 Task: Look for Airbnb properties in Illela, Nigeria from 5th December, 2023 to 16th December, 2023 for 2 adults. Place can be entire room with 1  bedroom having 1 bed and 1 bathroom. Property type can be hotel.
Action: Mouse moved to (468, 105)
Screenshot: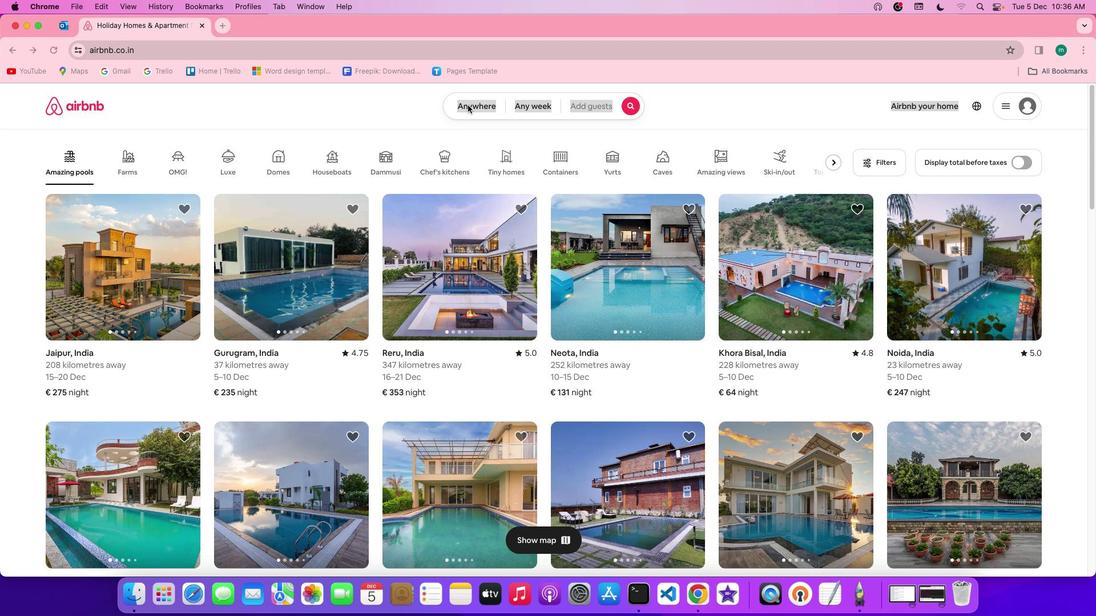 
Action: Mouse pressed left at (468, 105)
Screenshot: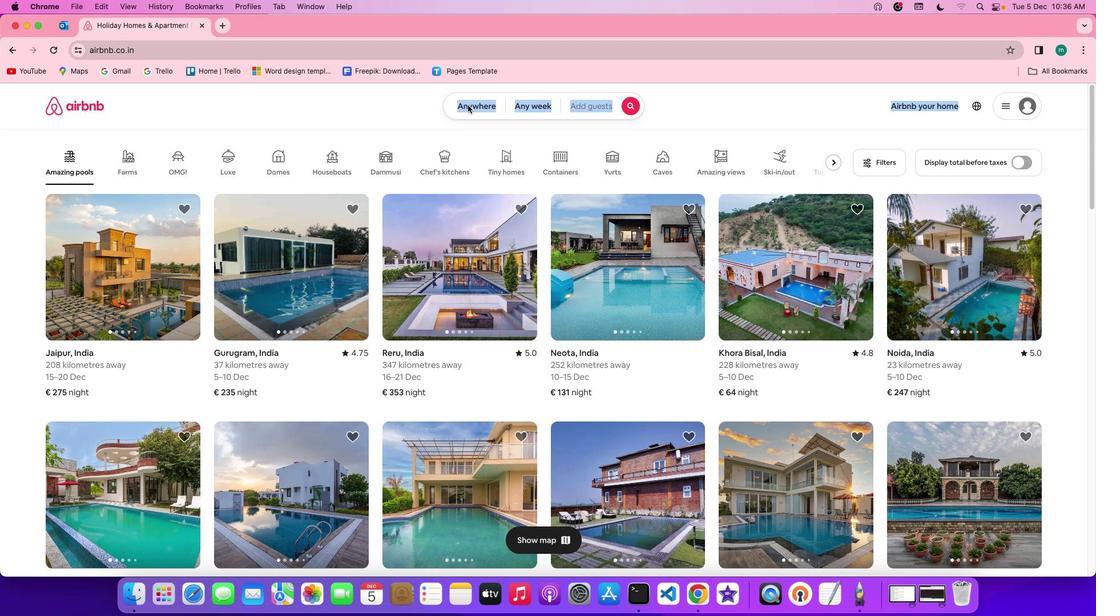 
Action: Mouse pressed left at (468, 105)
Screenshot: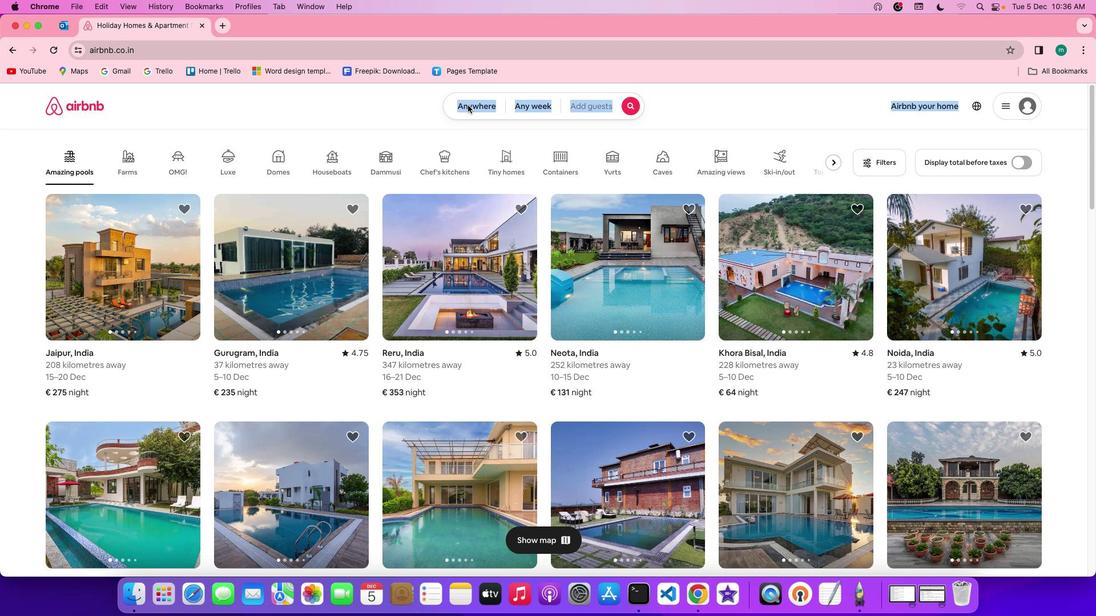 
Action: Mouse moved to (413, 157)
Screenshot: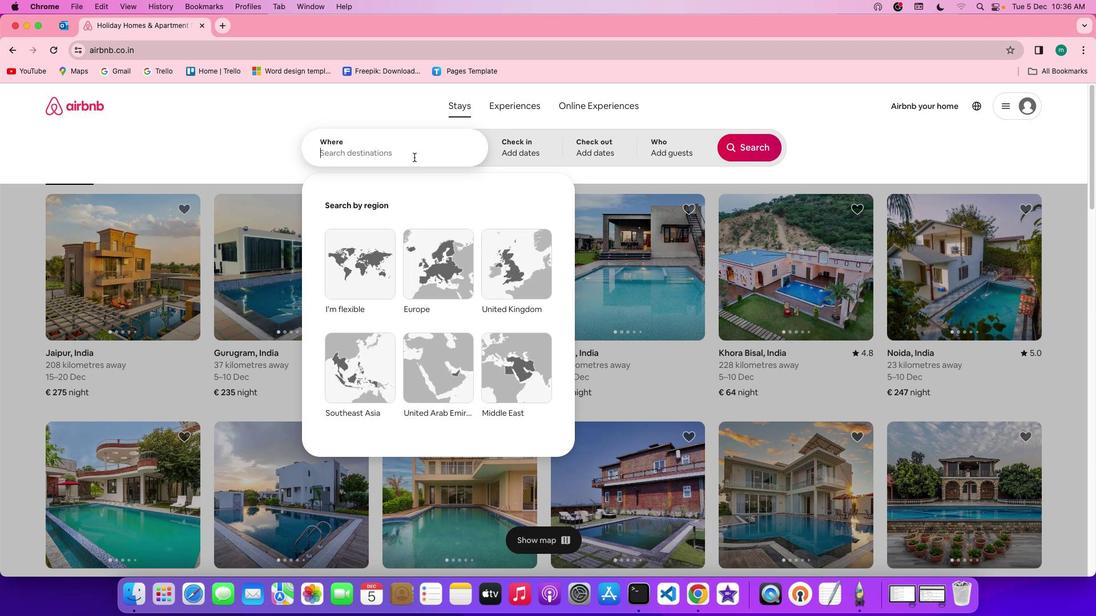 
Action: Mouse pressed left at (413, 157)
Screenshot: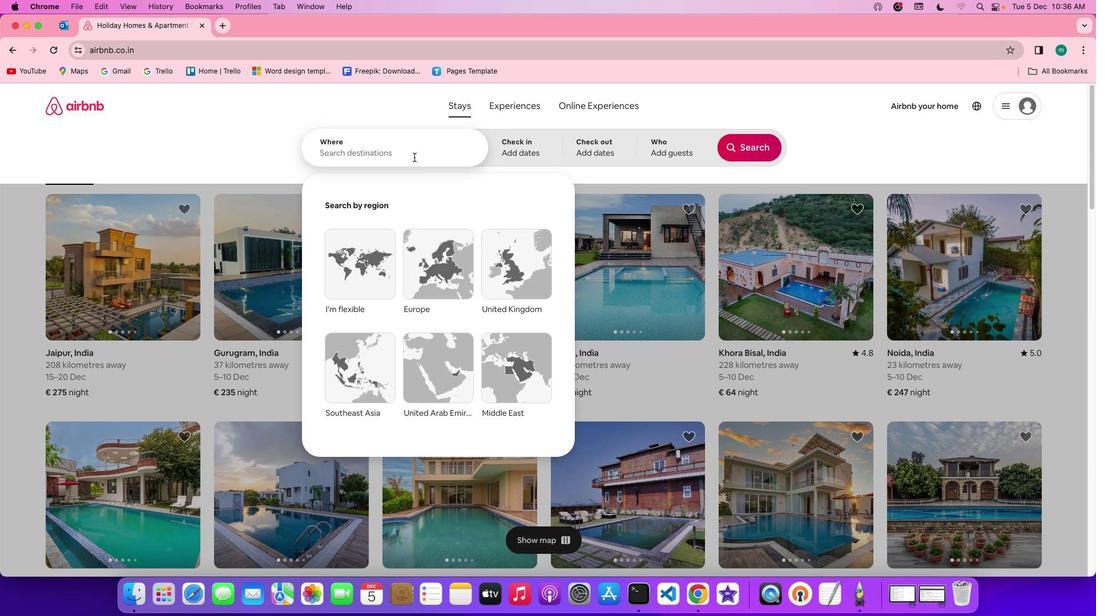 
Action: Key pressed Key.shift'L''L''L''e''l''a'','Key.spaceKey.shift'N''i''g''e''r''i''a'
Screenshot: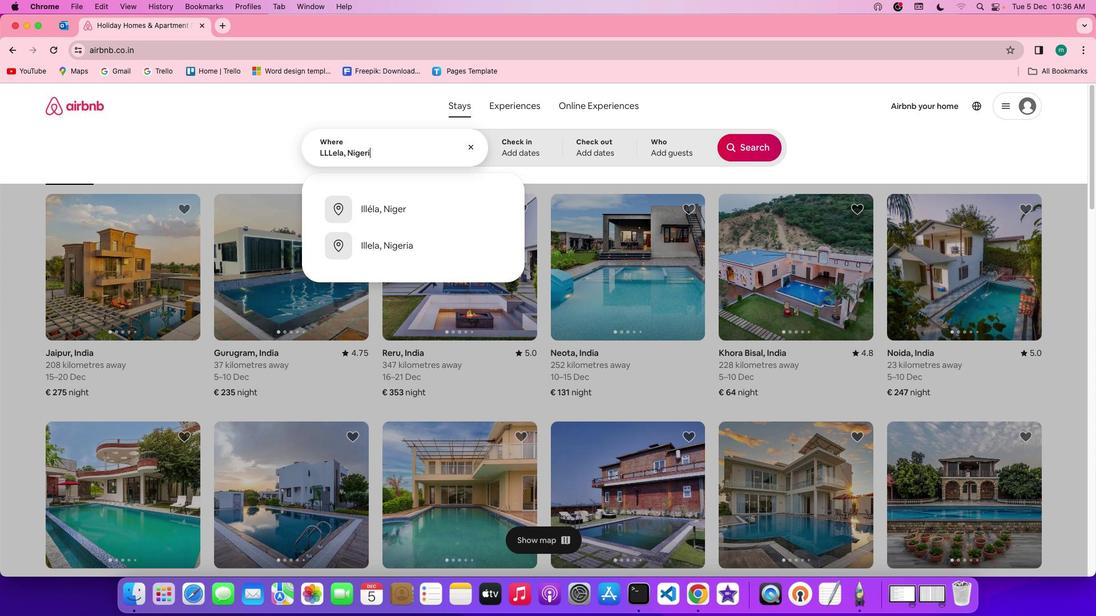 
Action: Mouse moved to (416, 217)
Screenshot: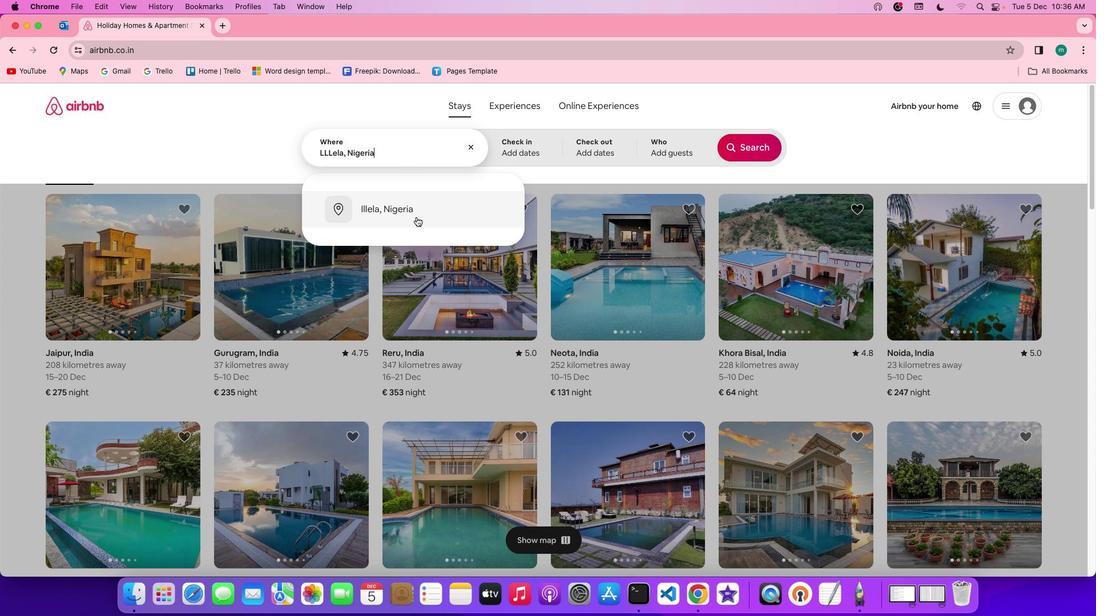 
Action: Mouse pressed left at (416, 217)
Screenshot: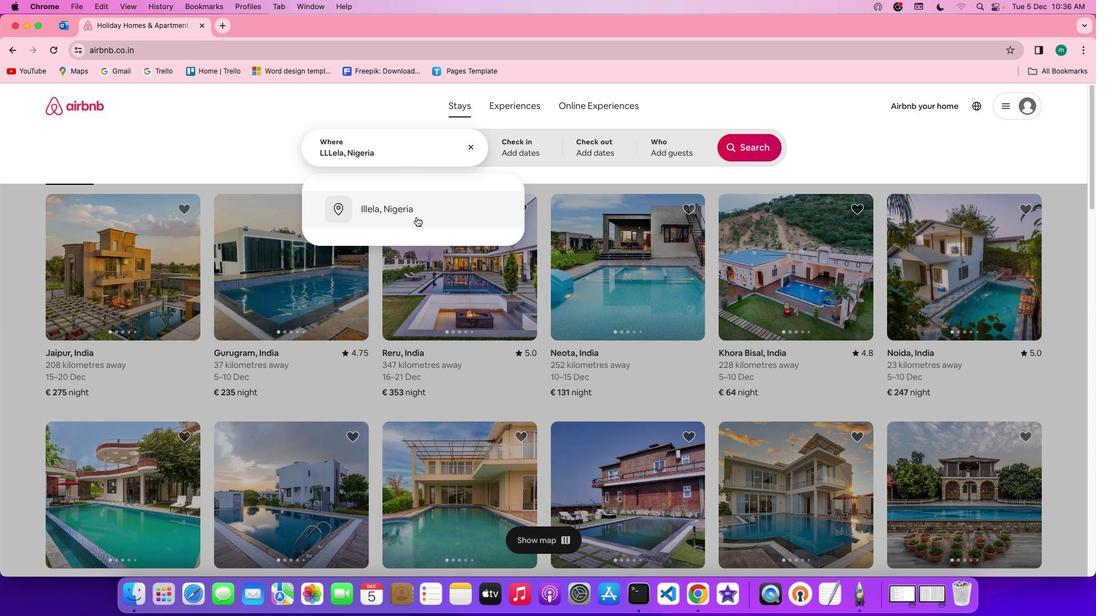 
Action: Mouse moved to (549, 141)
Screenshot: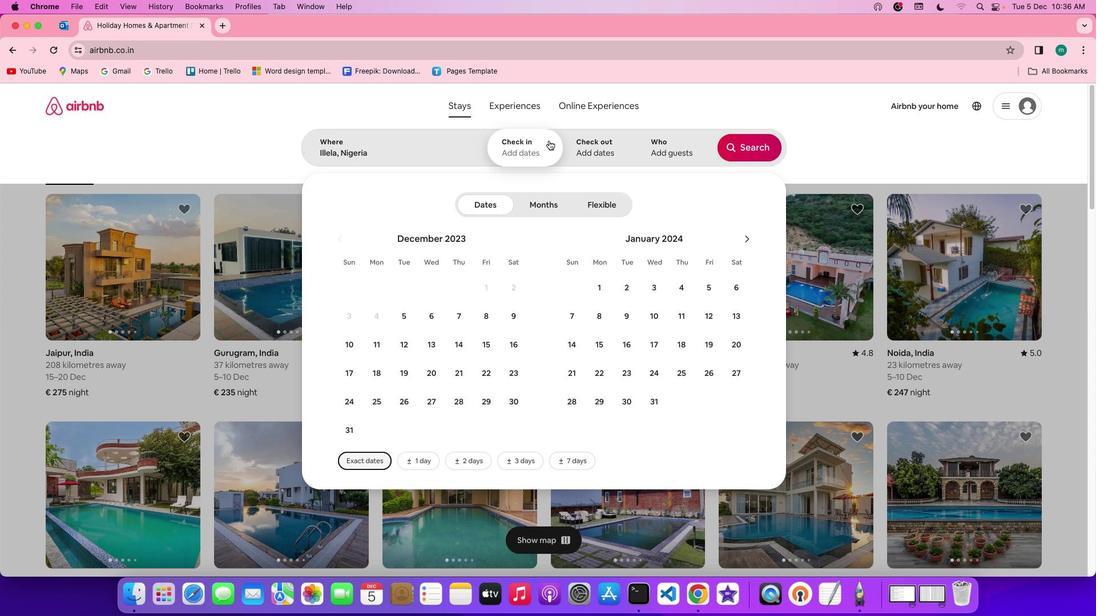 
Action: Mouse pressed left at (549, 141)
Screenshot: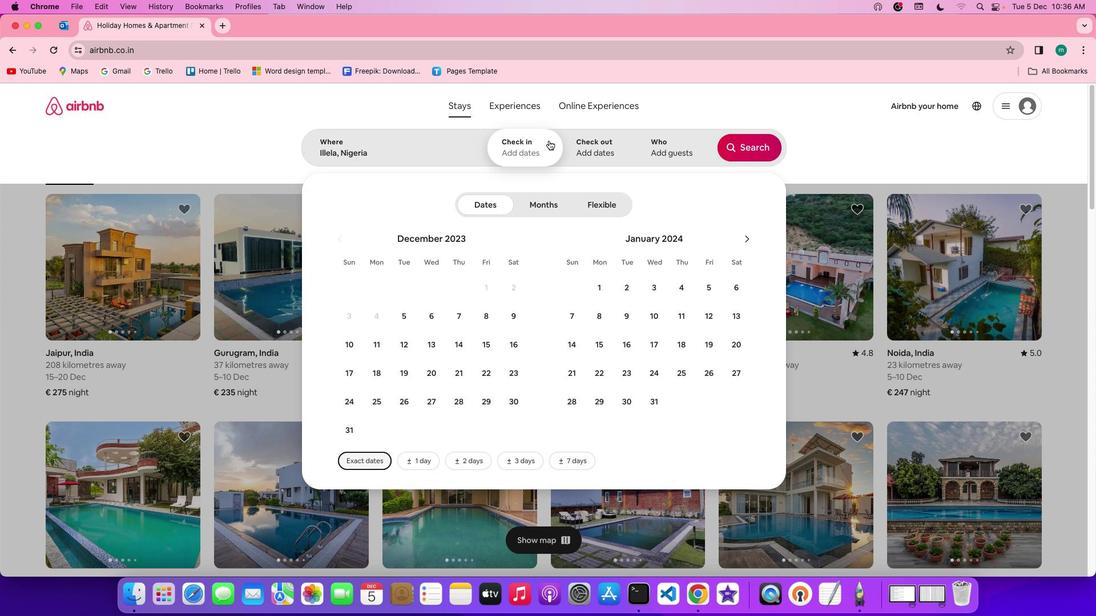 
Action: Mouse moved to (405, 318)
Screenshot: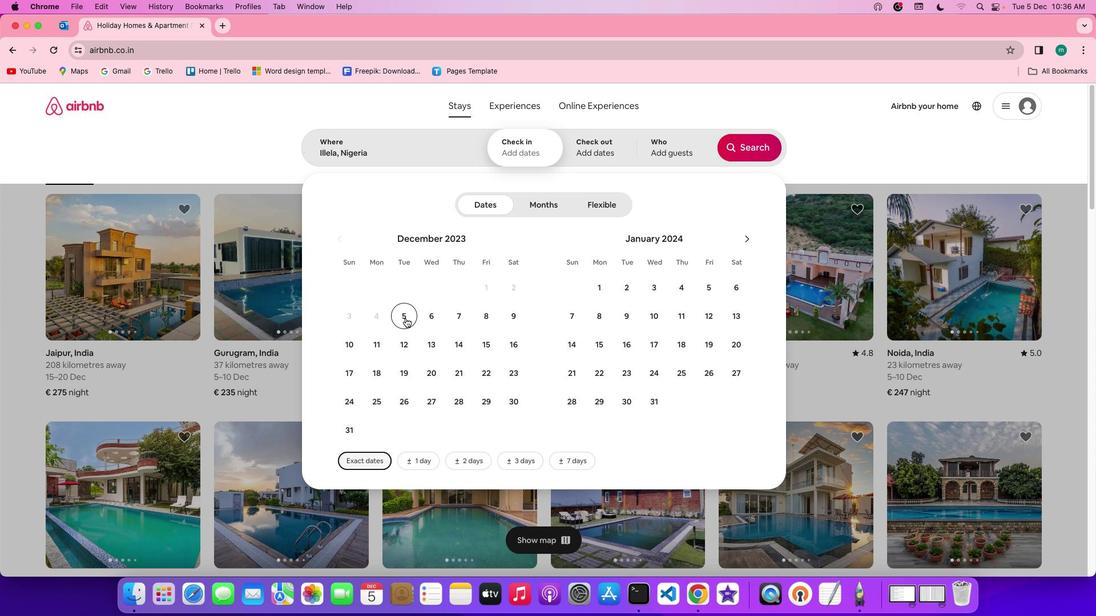 
Action: Mouse pressed left at (405, 318)
Screenshot: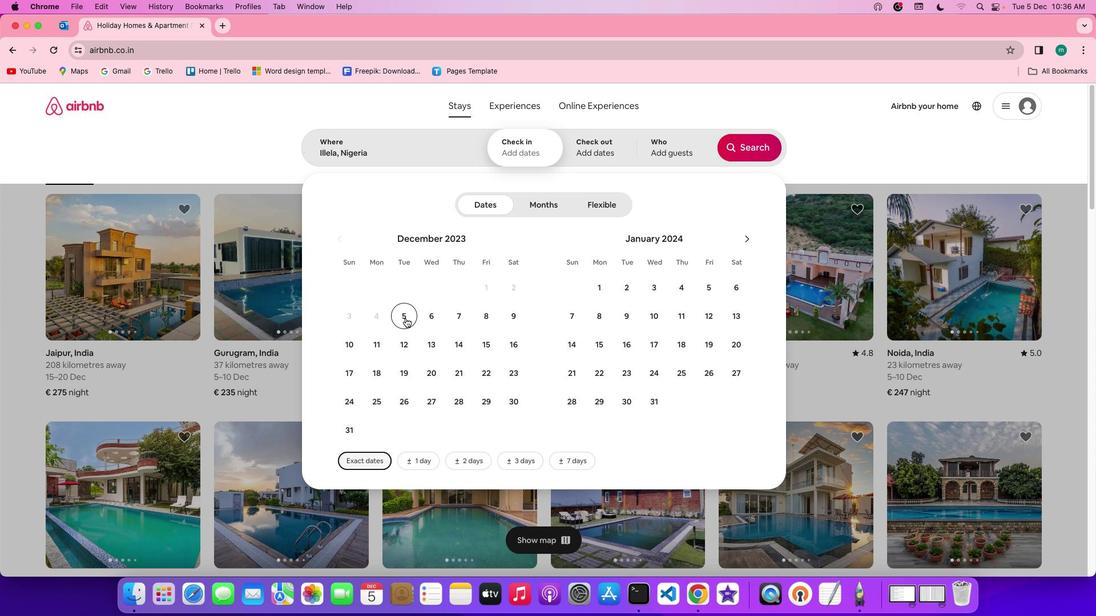
Action: Mouse moved to (506, 343)
Screenshot: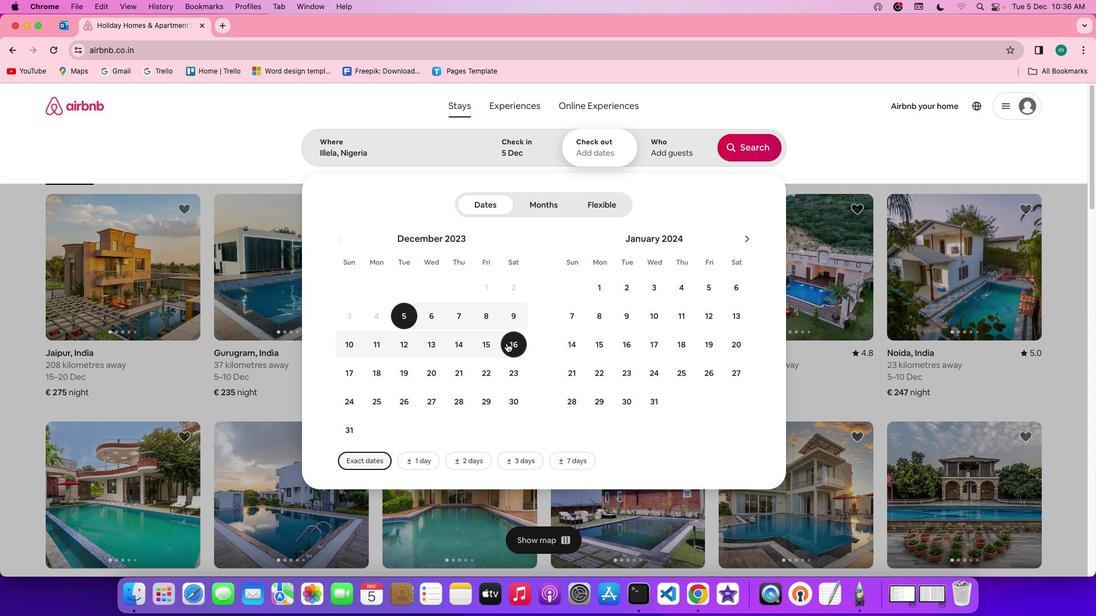 
Action: Mouse pressed left at (506, 343)
Screenshot: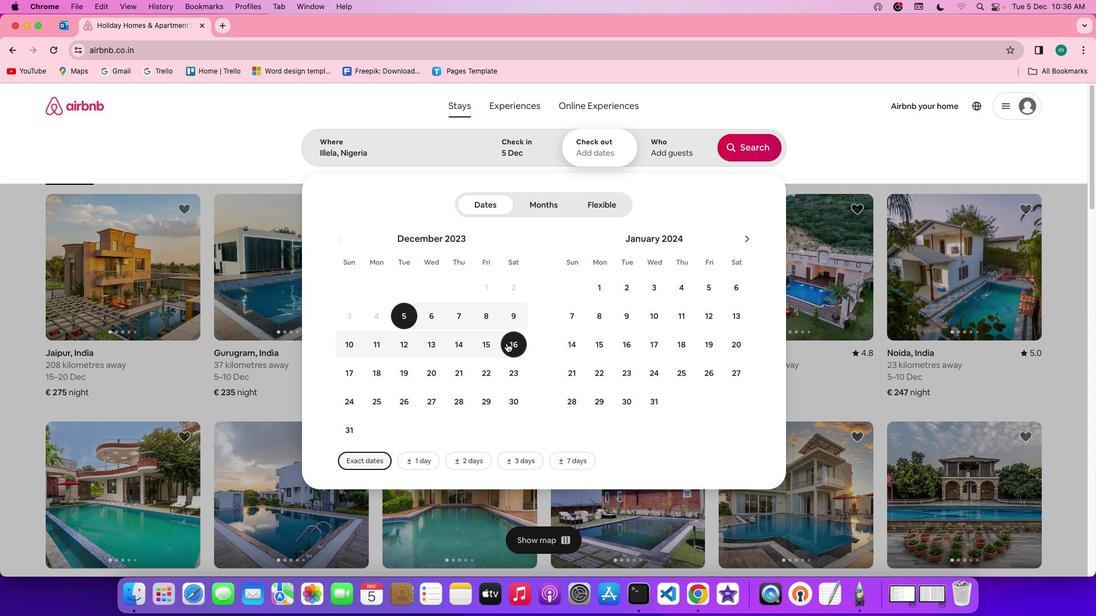 
Action: Mouse moved to (649, 149)
Screenshot: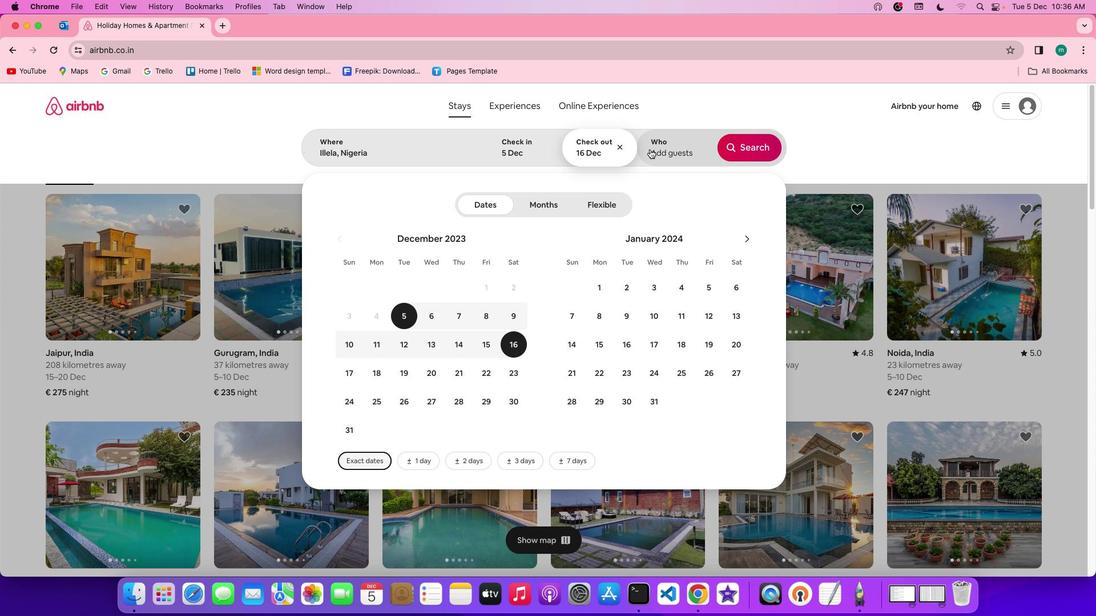 
Action: Mouse pressed left at (649, 149)
Screenshot: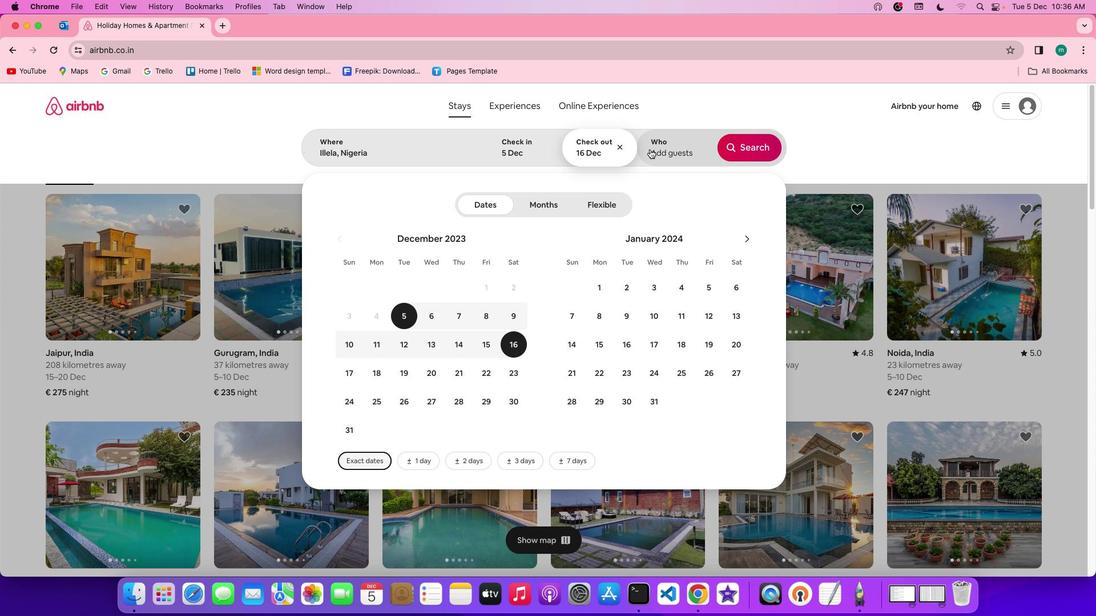 
Action: Mouse moved to (750, 206)
Screenshot: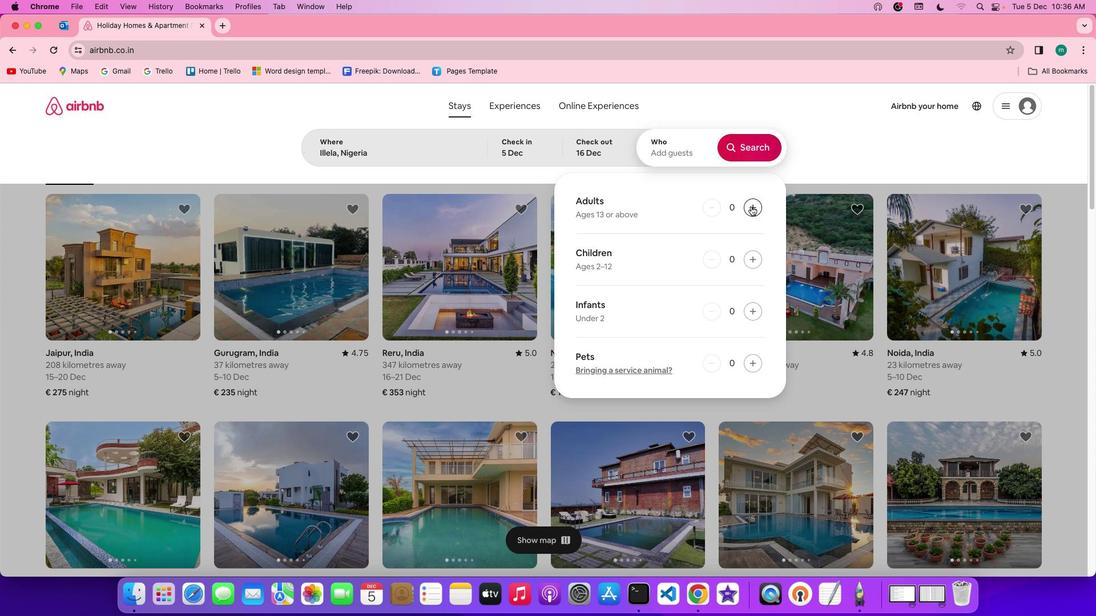 
Action: Mouse pressed left at (750, 206)
Screenshot: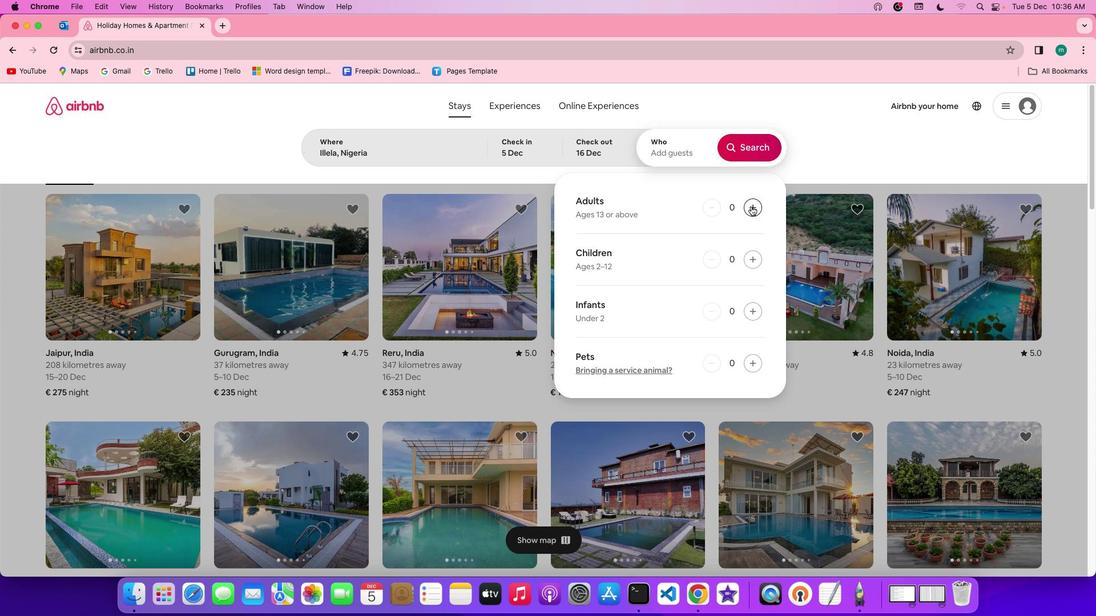 
Action: Mouse pressed left at (750, 206)
Screenshot: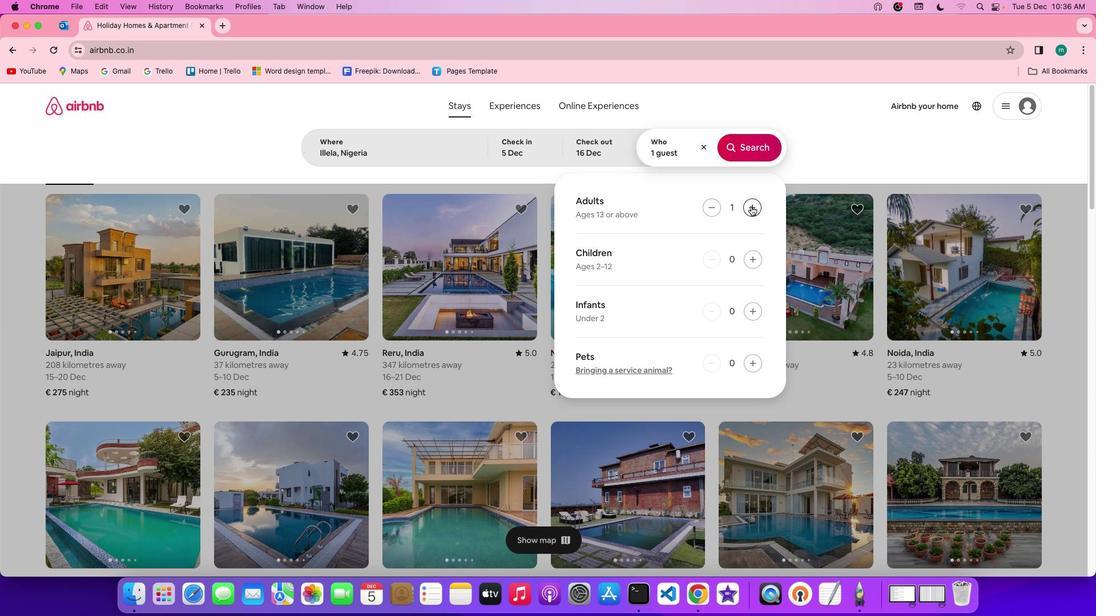 
Action: Mouse moved to (763, 150)
Screenshot: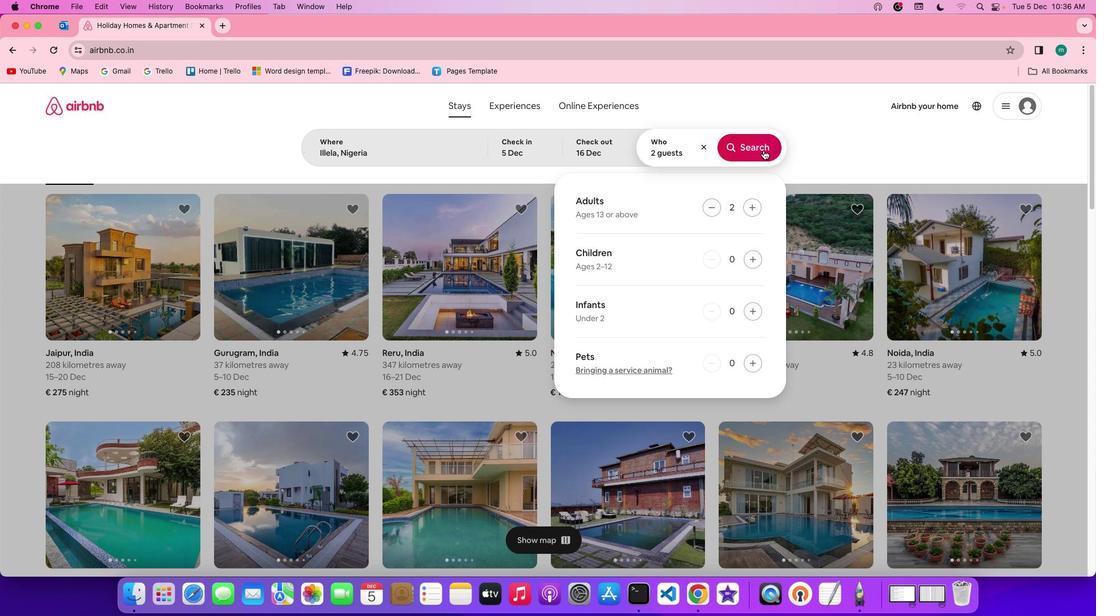 
Action: Mouse pressed left at (763, 150)
Screenshot: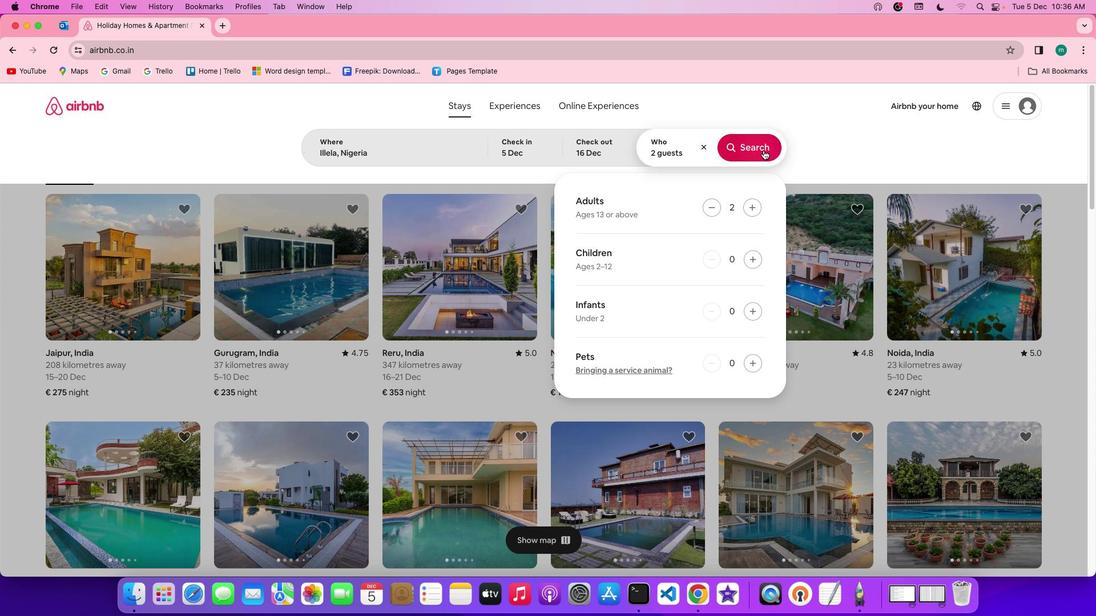 
Action: Mouse moved to (917, 155)
Screenshot: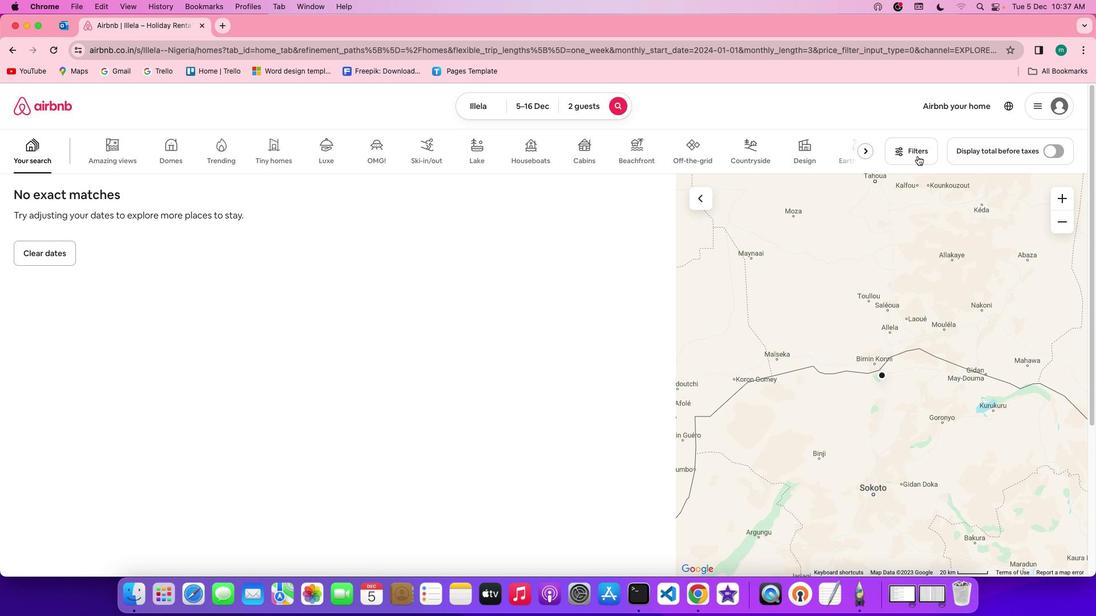 
Action: Mouse pressed left at (917, 155)
Screenshot: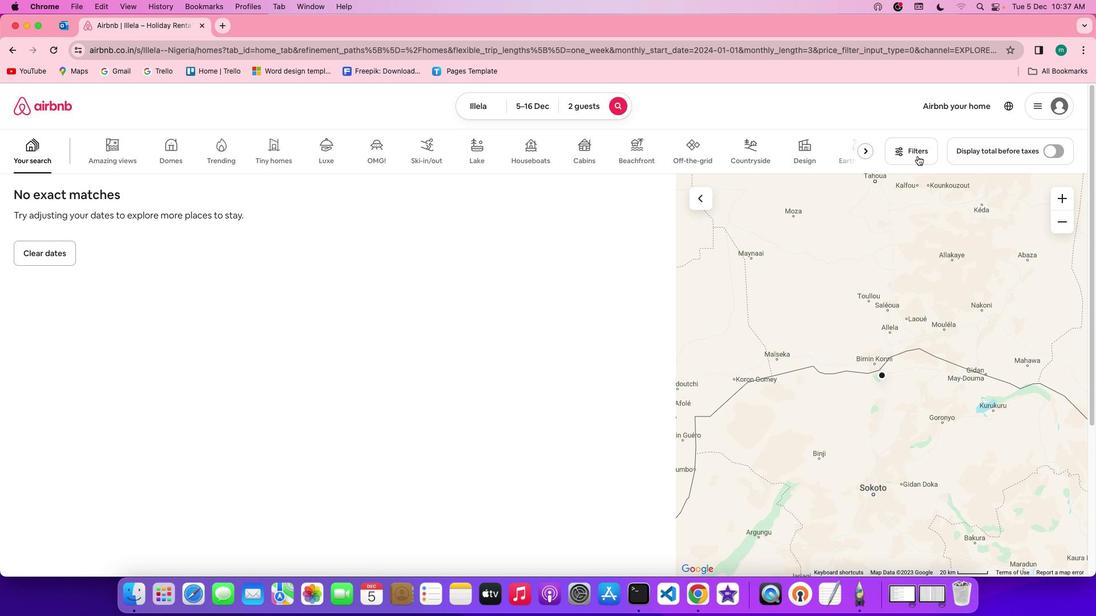 
Action: Mouse moved to (560, 335)
Screenshot: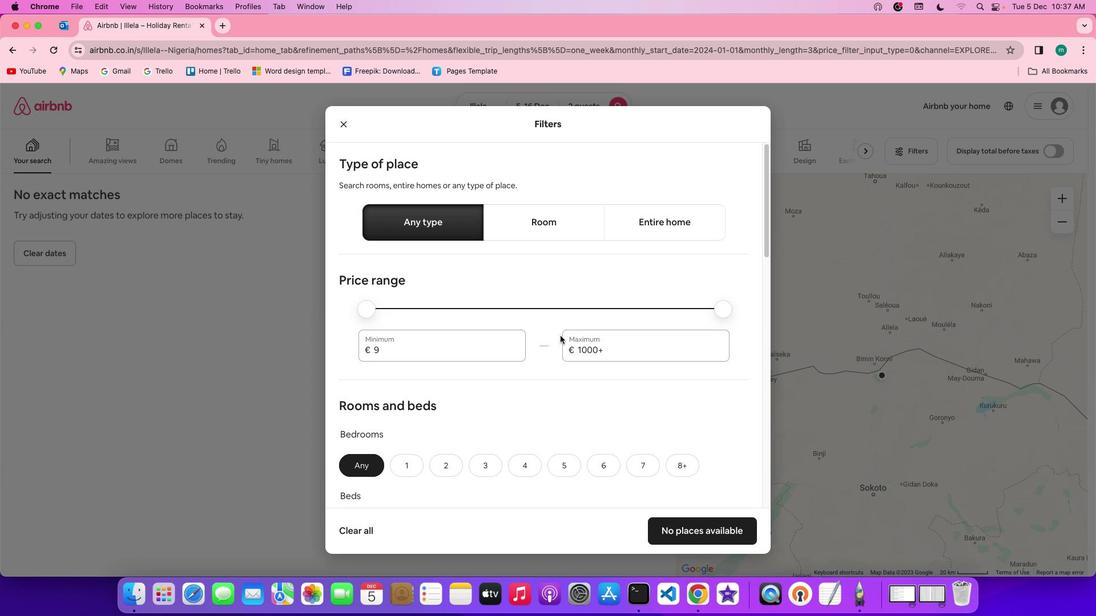 
Action: Mouse scrolled (560, 335) with delta (0, 0)
Screenshot: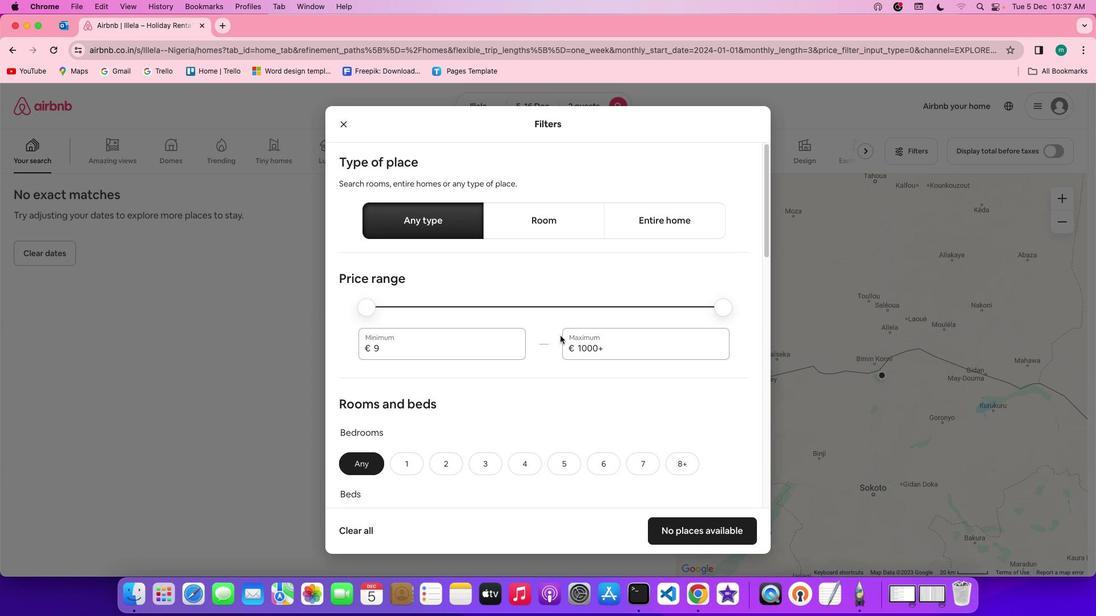 
Action: Mouse scrolled (560, 335) with delta (0, 0)
Screenshot: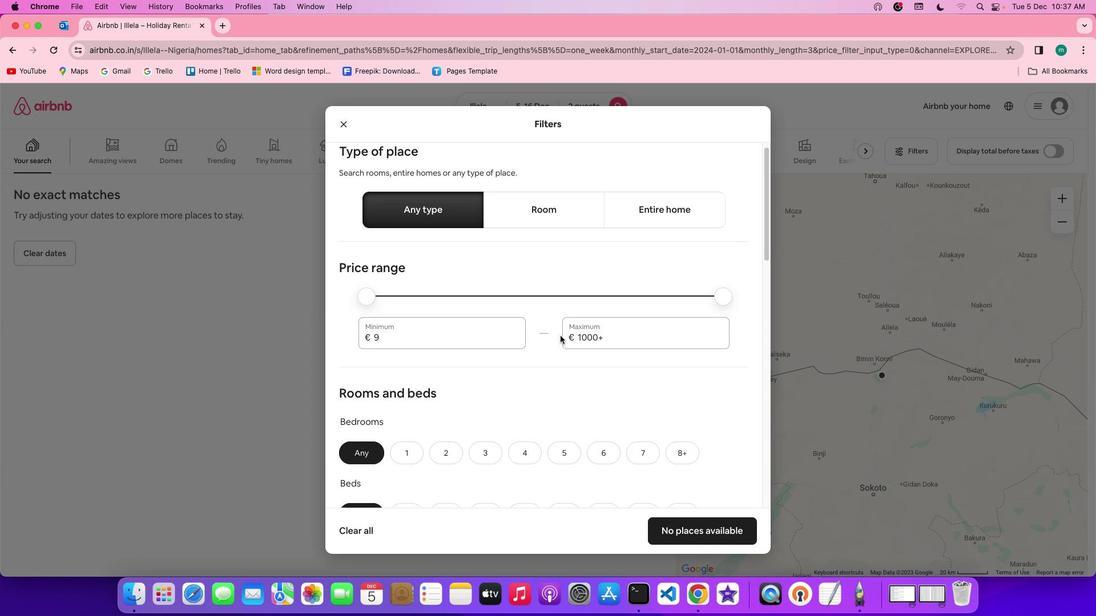 
Action: Mouse scrolled (560, 335) with delta (0, -1)
Screenshot: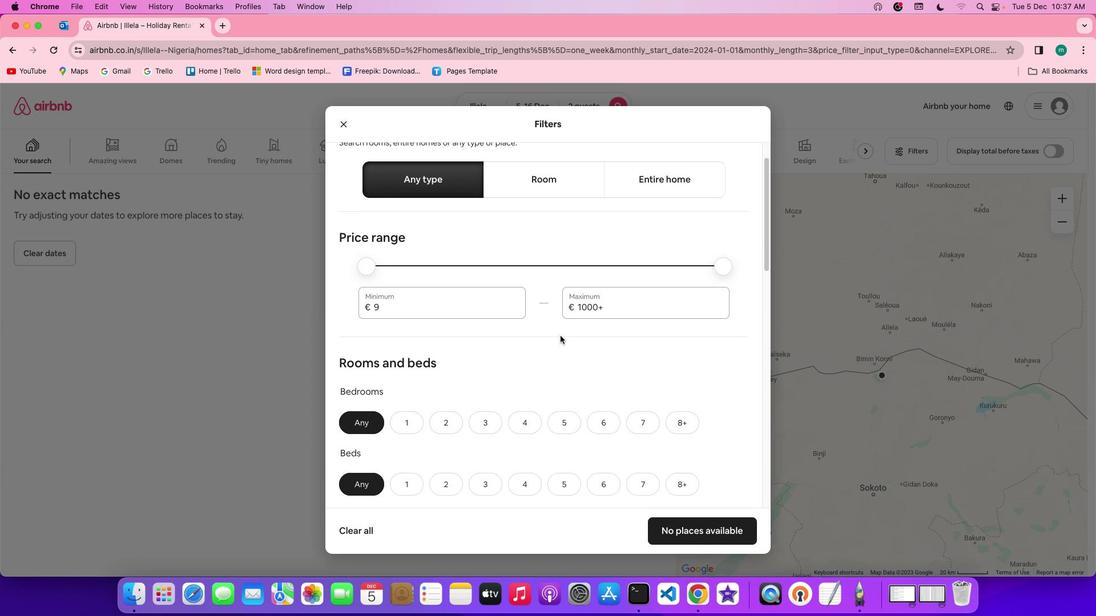 
Action: Mouse scrolled (560, 335) with delta (0, 0)
Screenshot: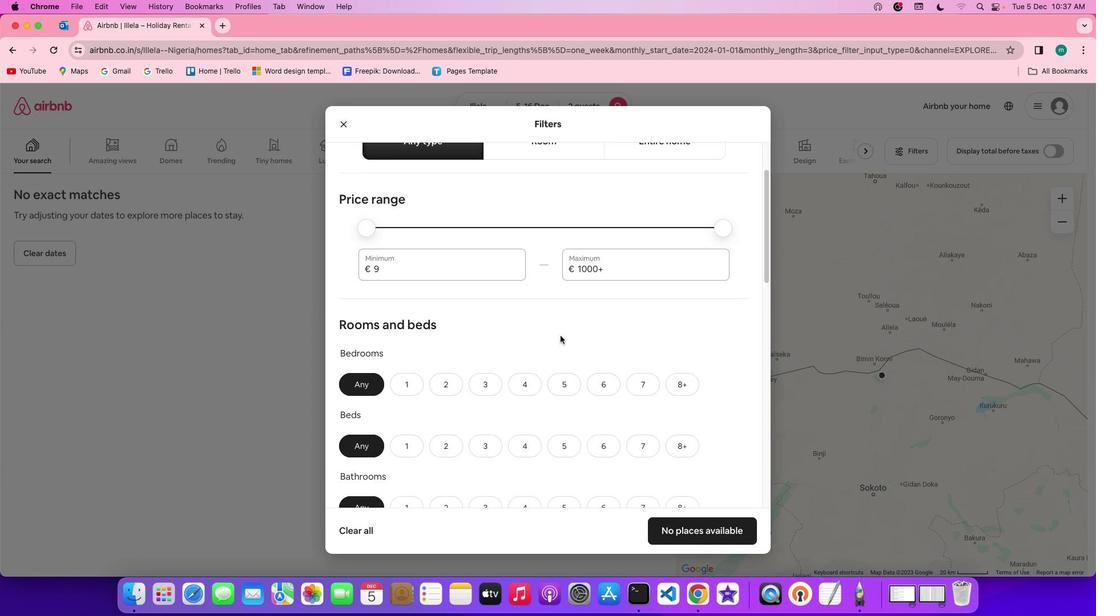 
Action: Mouse scrolled (560, 335) with delta (0, 0)
Screenshot: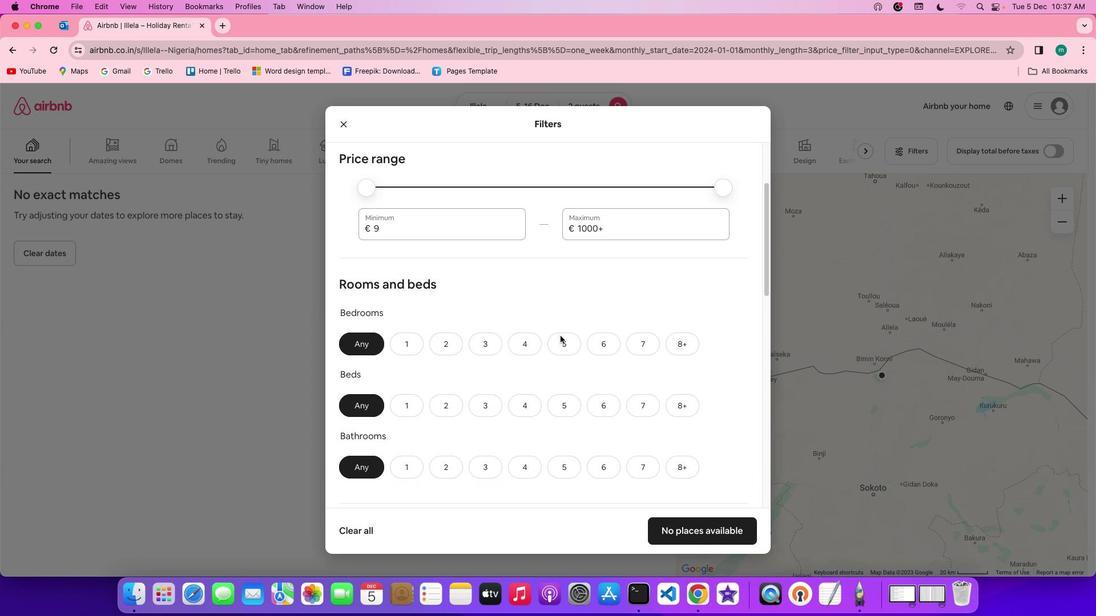
Action: Mouse scrolled (560, 335) with delta (0, 0)
Screenshot: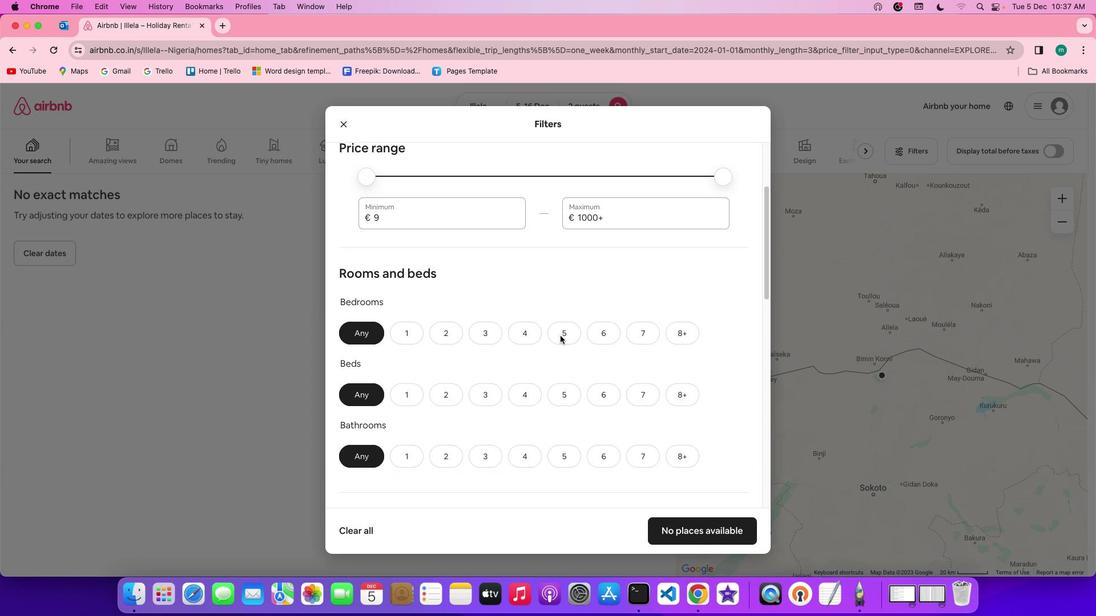 
Action: Mouse scrolled (560, 335) with delta (0, -1)
Screenshot: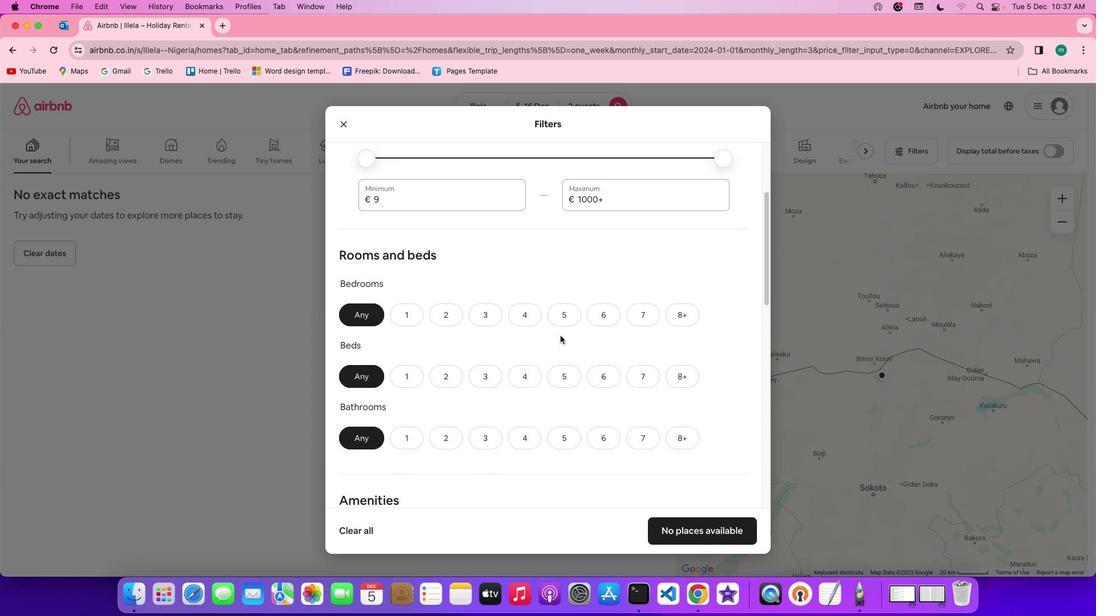 
Action: Mouse scrolled (560, 335) with delta (0, -1)
Screenshot: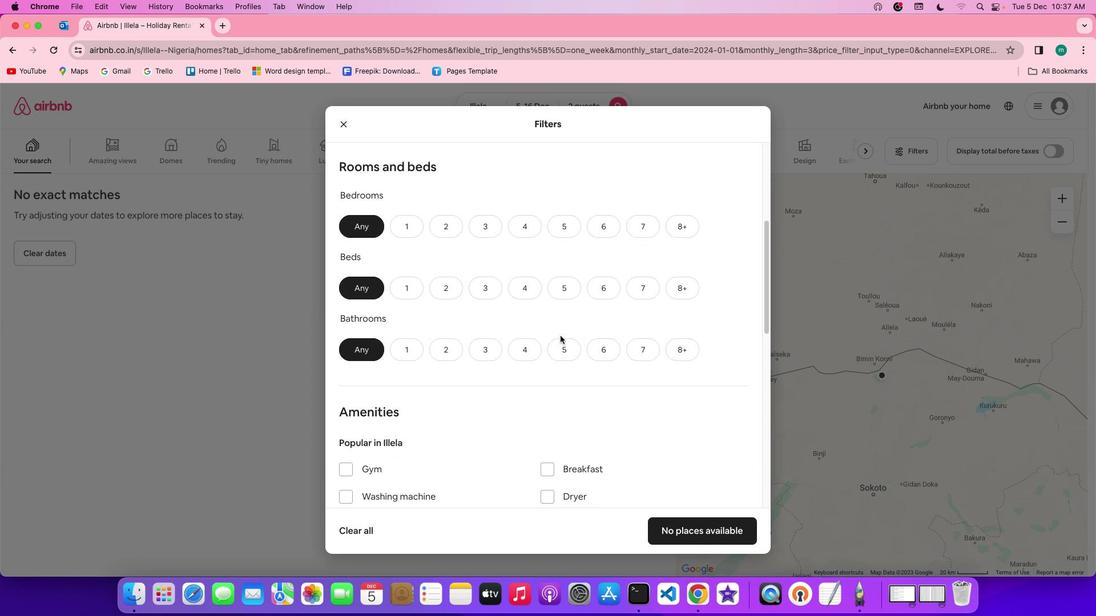 
Action: Mouse scrolled (560, 335) with delta (0, 0)
Screenshot: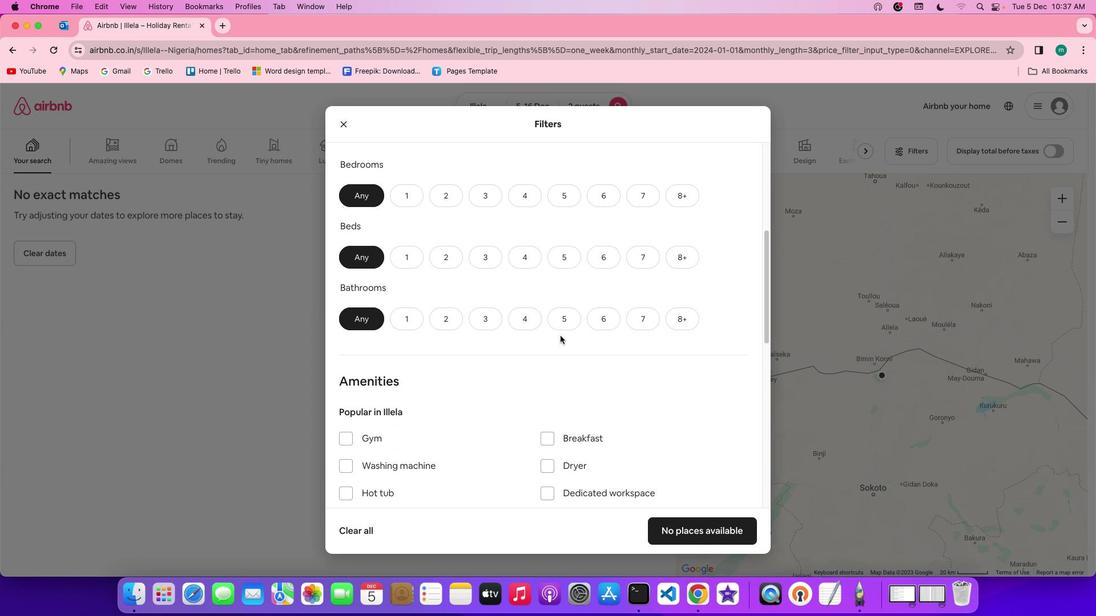 
Action: Mouse scrolled (560, 335) with delta (0, 0)
Screenshot: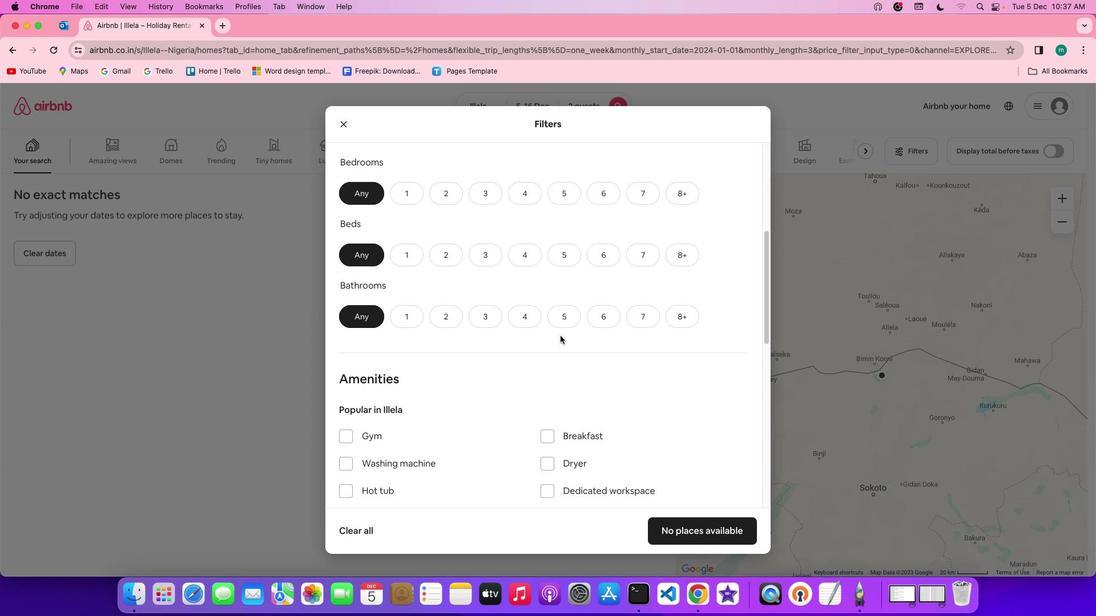 
Action: Mouse scrolled (560, 335) with delta (0, 0)
Screenshot: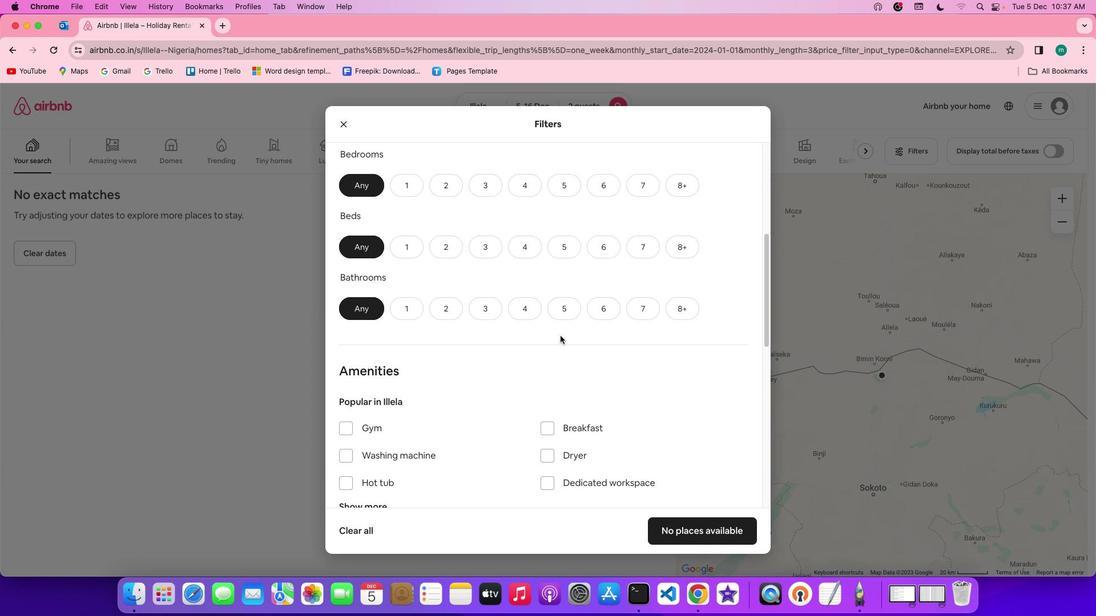 
Action: Mouse scrolled (560, 335) with delta (0, 0)
Screenshot: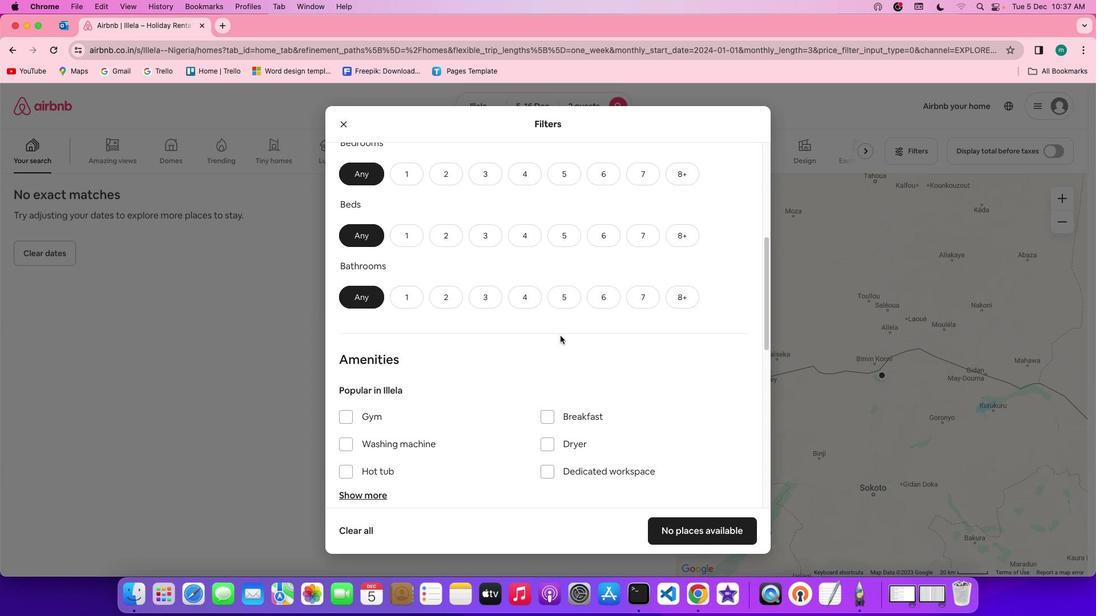 
Action: Mouse moved to (404, 141)
Screenshot: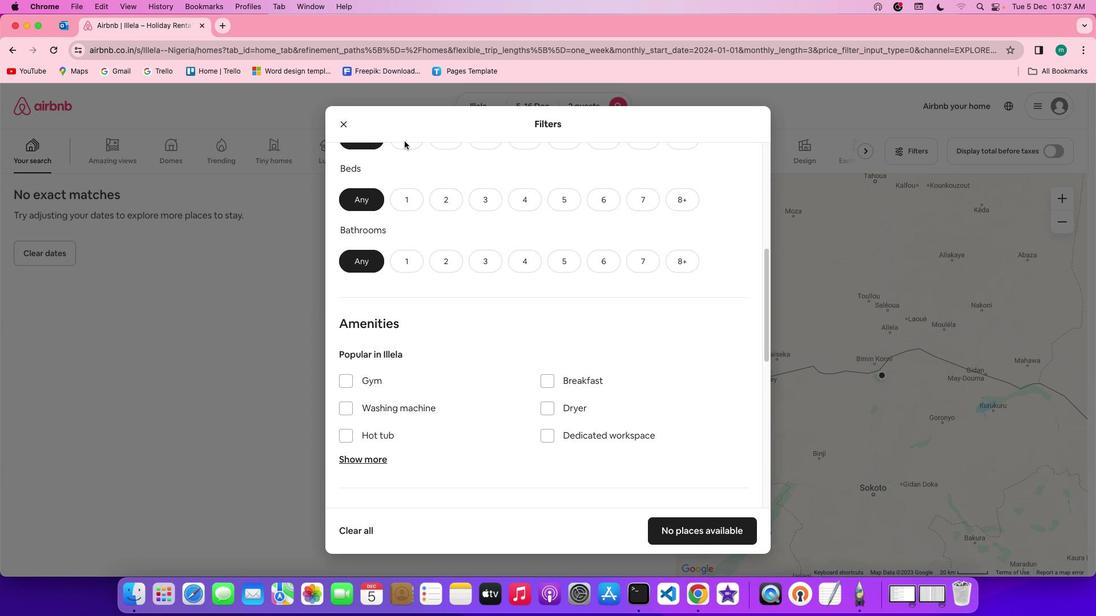 
Action: Mouse pressed left at (404, 141)
Screenshot: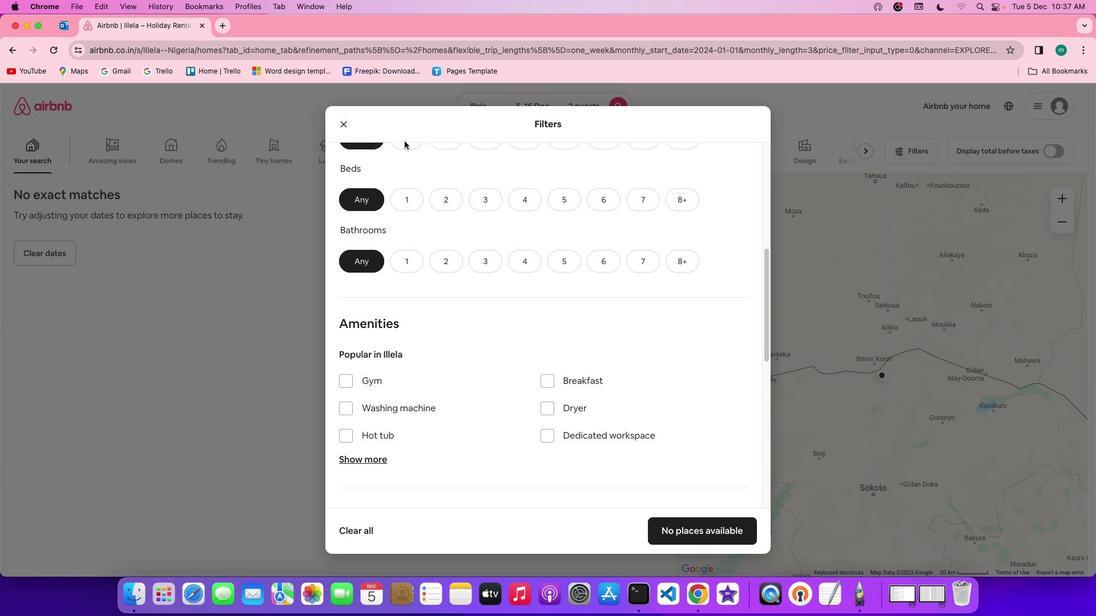 
Action: Mouse moved to (407, 146)
Screenshot: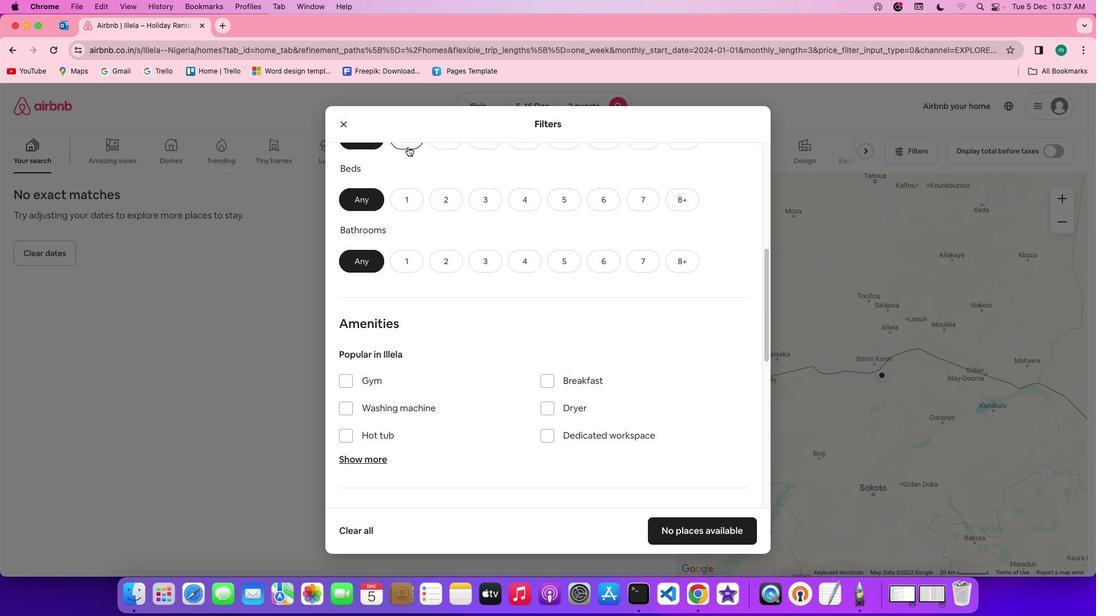 
Action: Mouse pressed left at (407, 146)
Screenshot: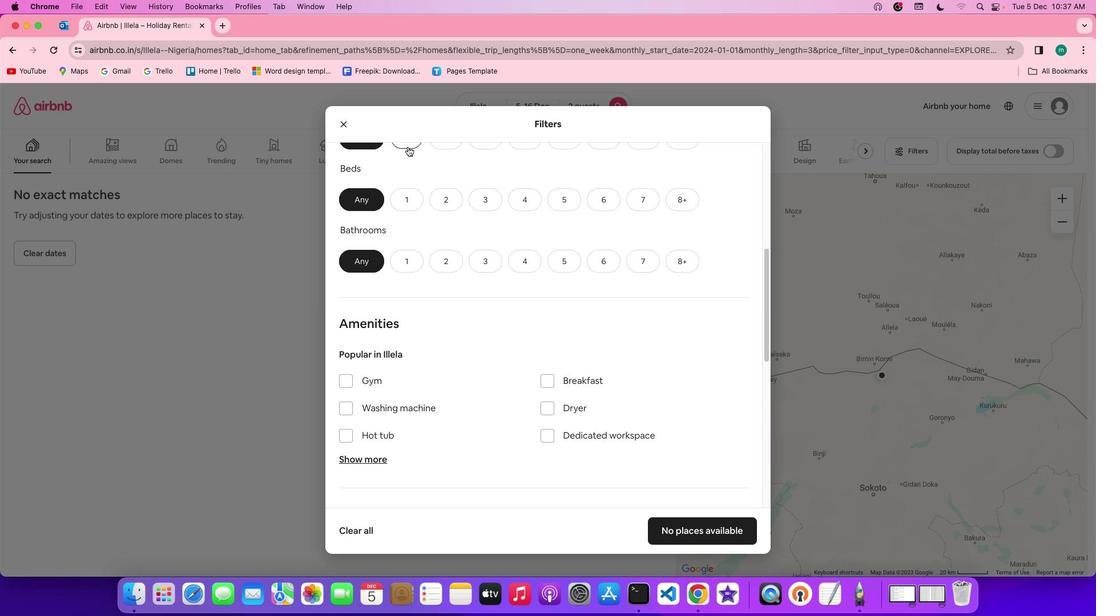 
Action: Mouse moved to (408, 185)
Screenshot: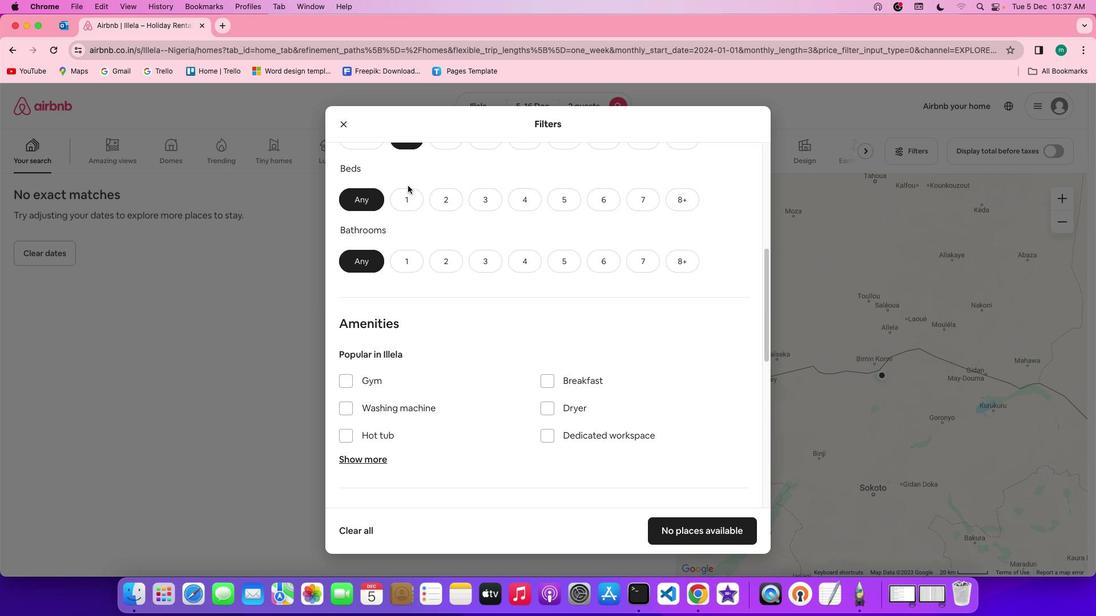
Action: Mouse pressed left at (408, 185)
Screenshot: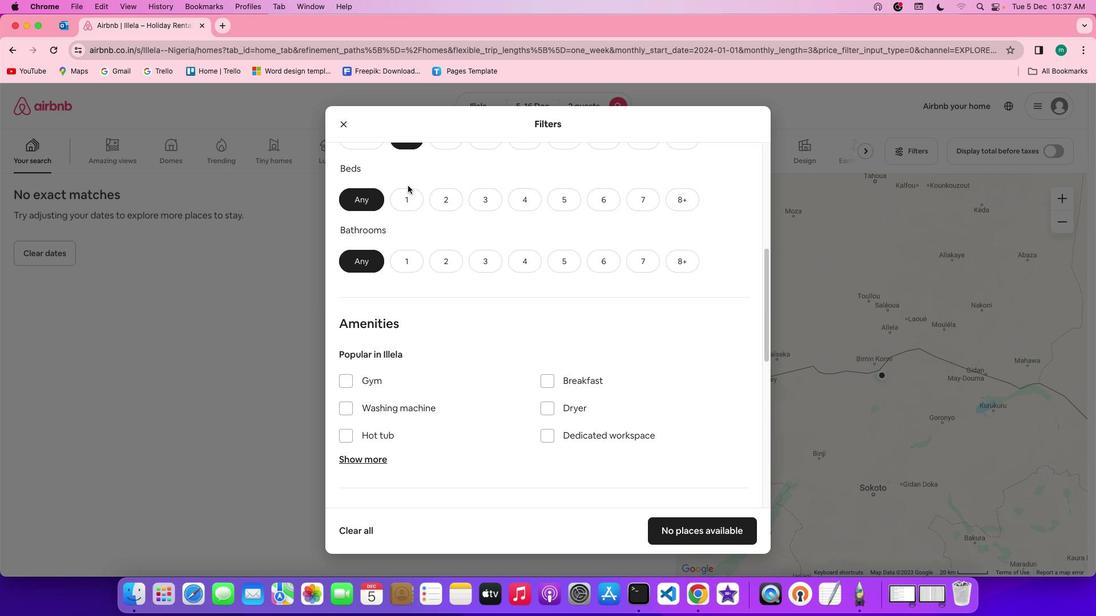 
Action: Mouse moved to (409, 198)
Screenshot: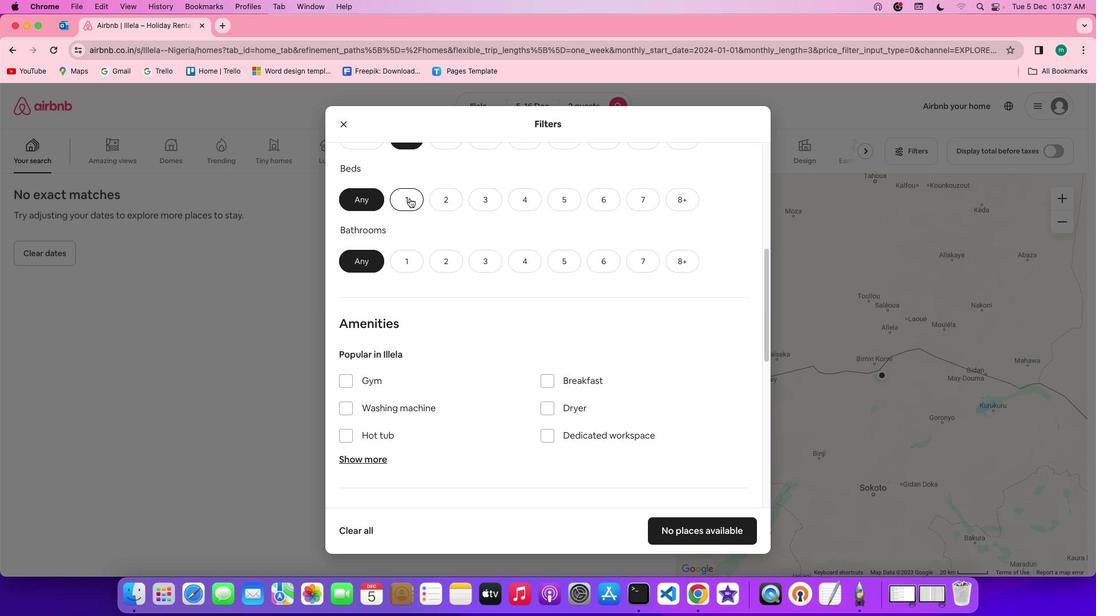 
Action: Mouse pressed left at (409, 198)
Screenshot: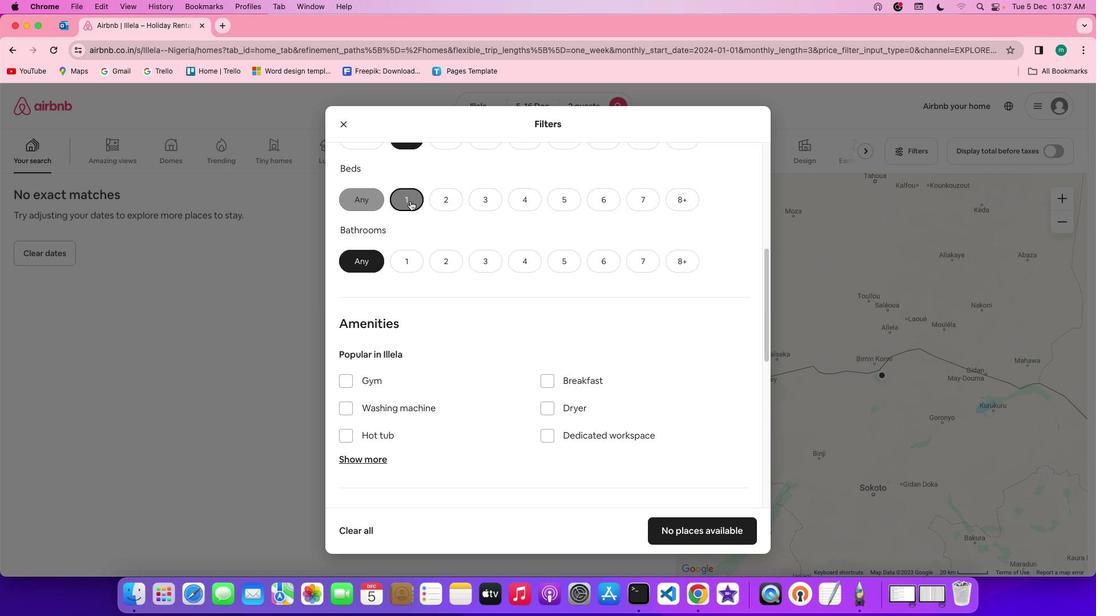 
Action: Mouse moved to (408, 253)
Screenshot: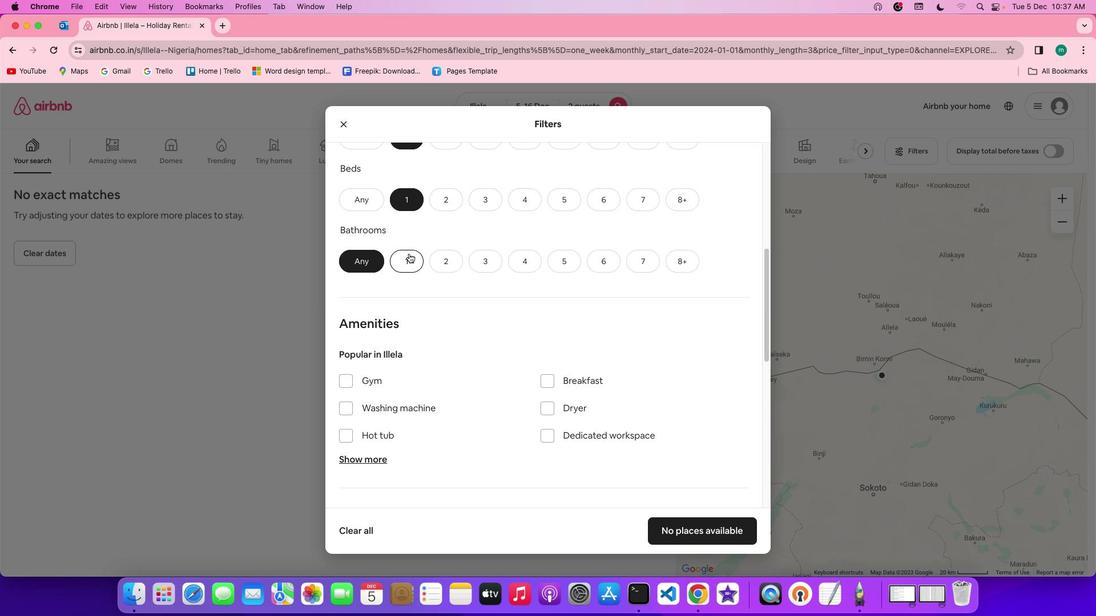 
Action: Mouse pressed left at (408, 253)
Screenshot: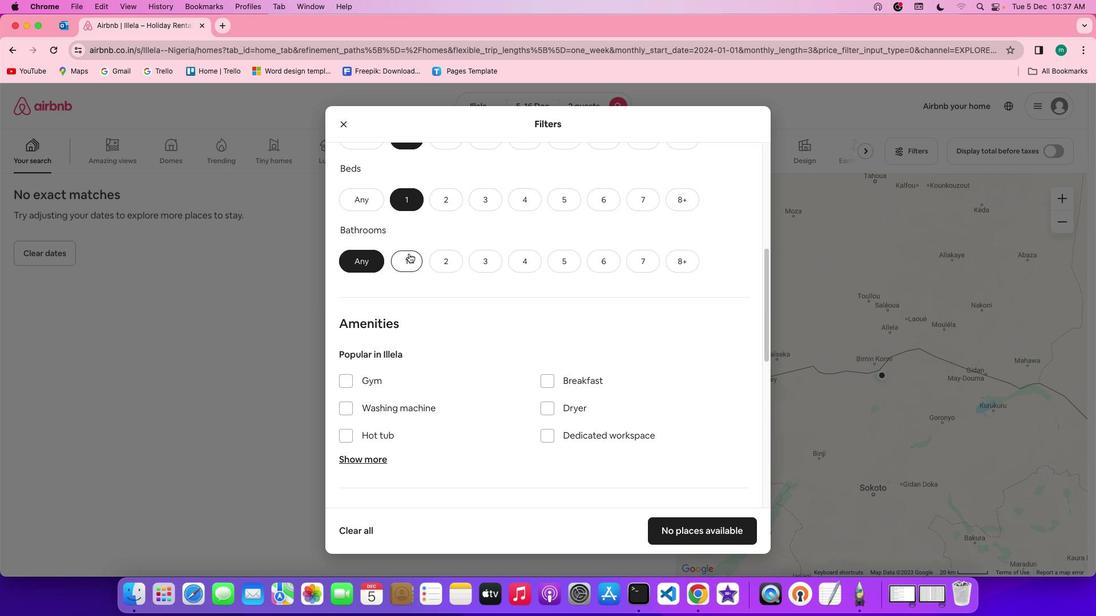 
Action: Mouse moved to (580, 284)
Screenshot: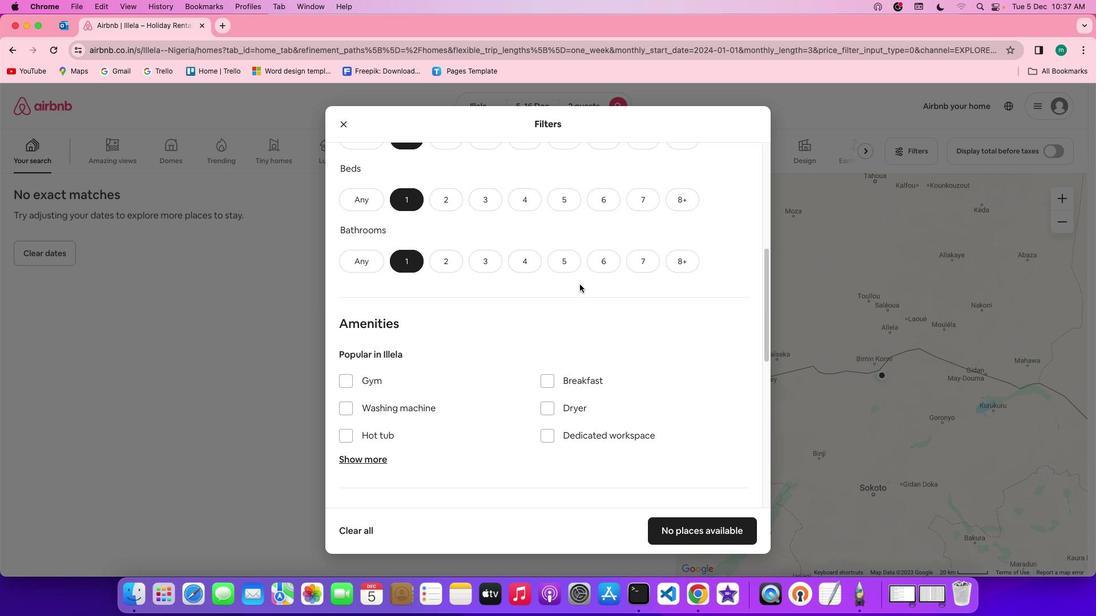 
Action: Mouse scrolled (580, 284) with delta (0, 0)
Screenshot: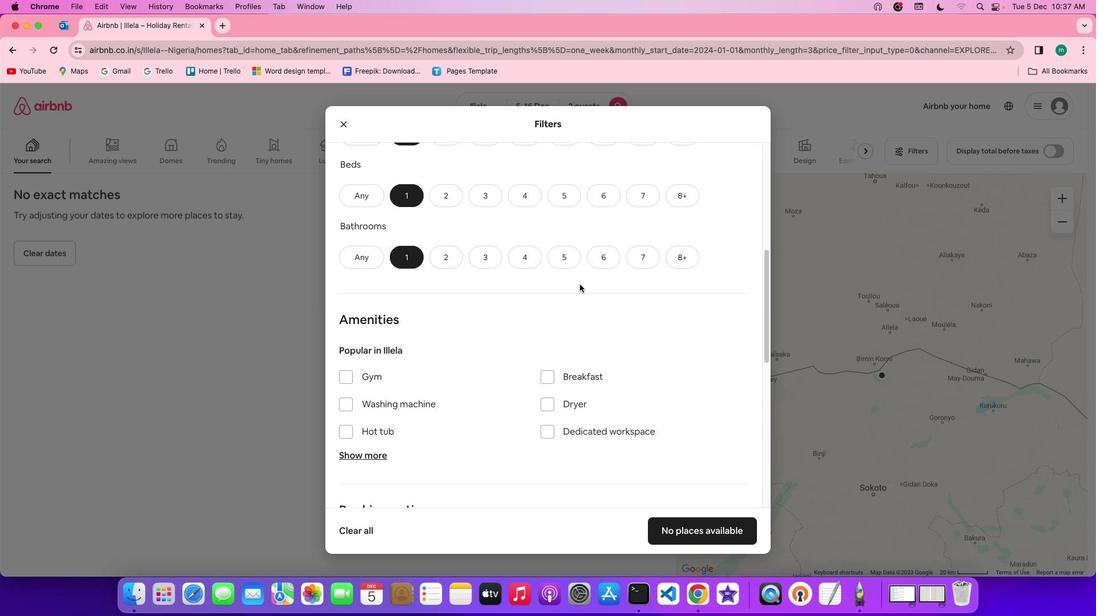
Action: Mouse scrolled (580, 284) with delta (0, 0)
Screenshot: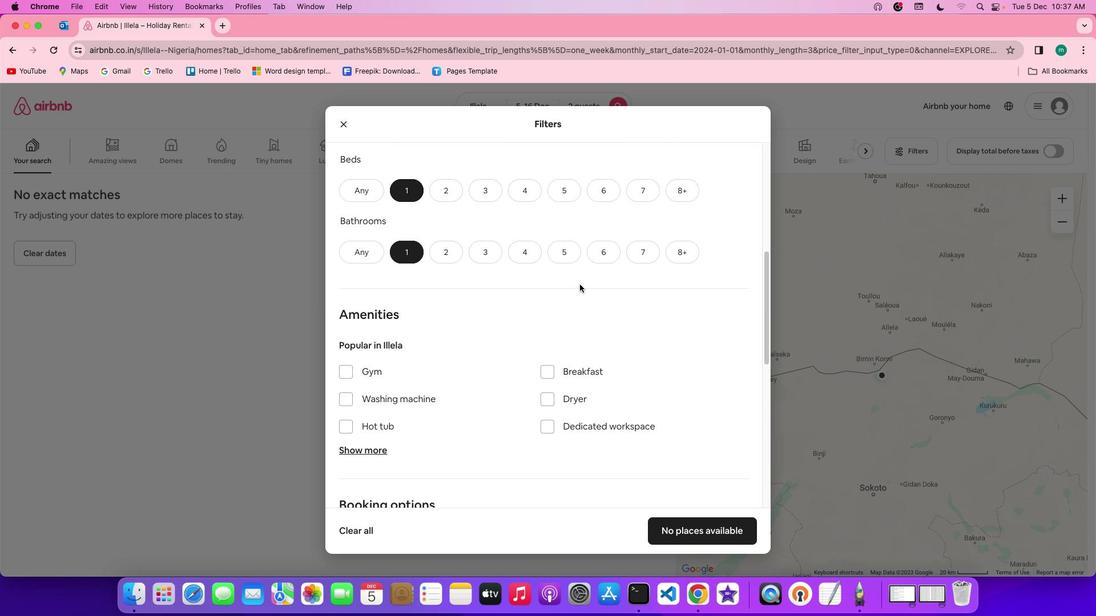 
Action: Mouse scrolled (580, 284) with delta (0, -1)
Screenshot: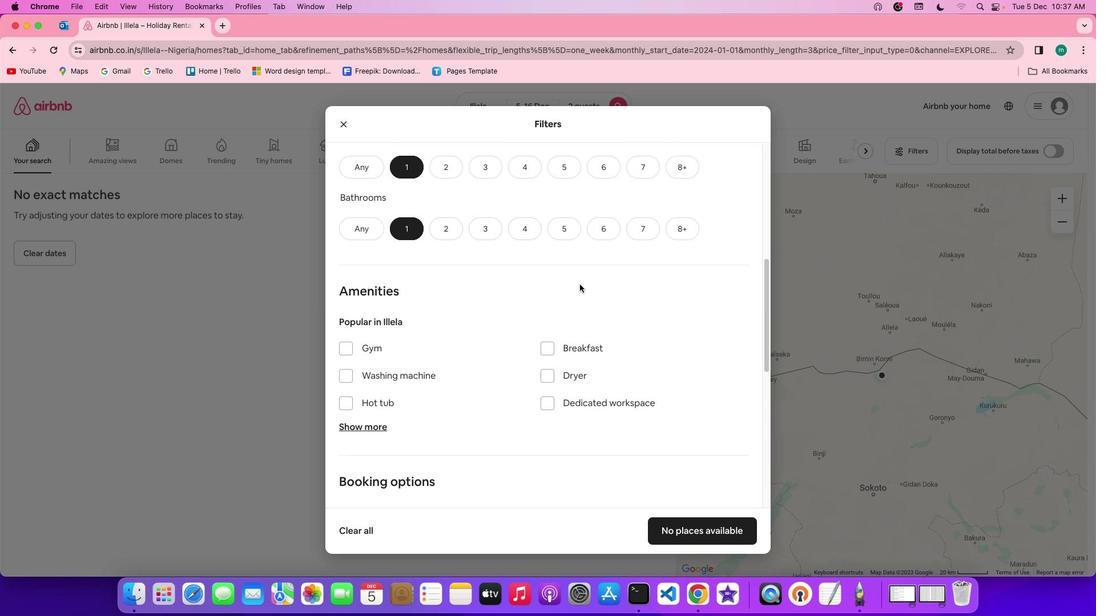 
Action: Mouse scrolled (580, 284) with delta (0, 0)
Screenshot: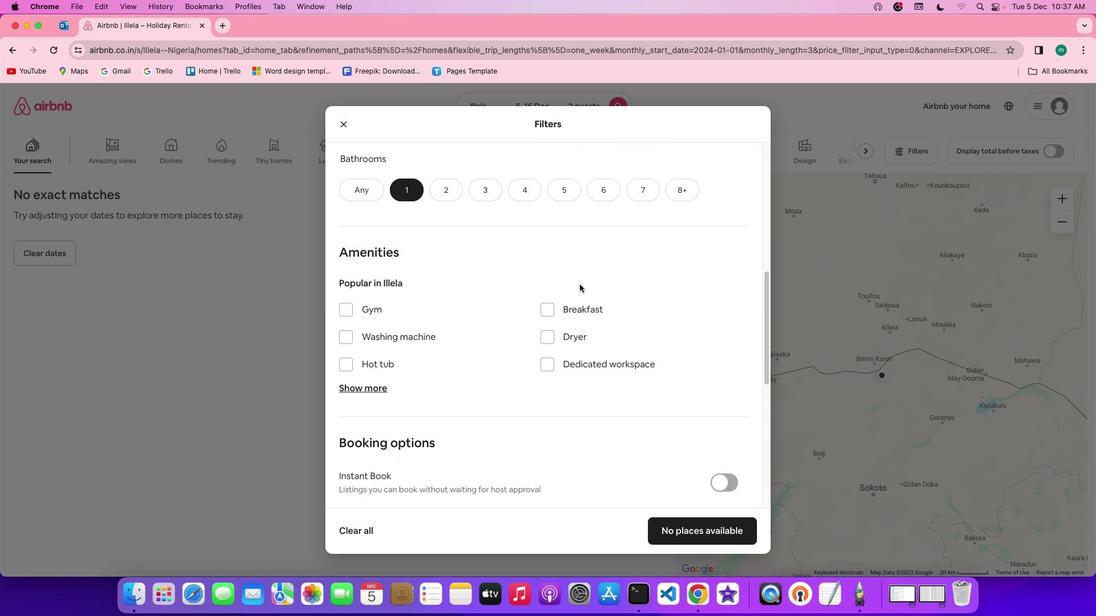 
Action: Mouse scrolled (580, 284) with delta (0, 0)
Screenshot: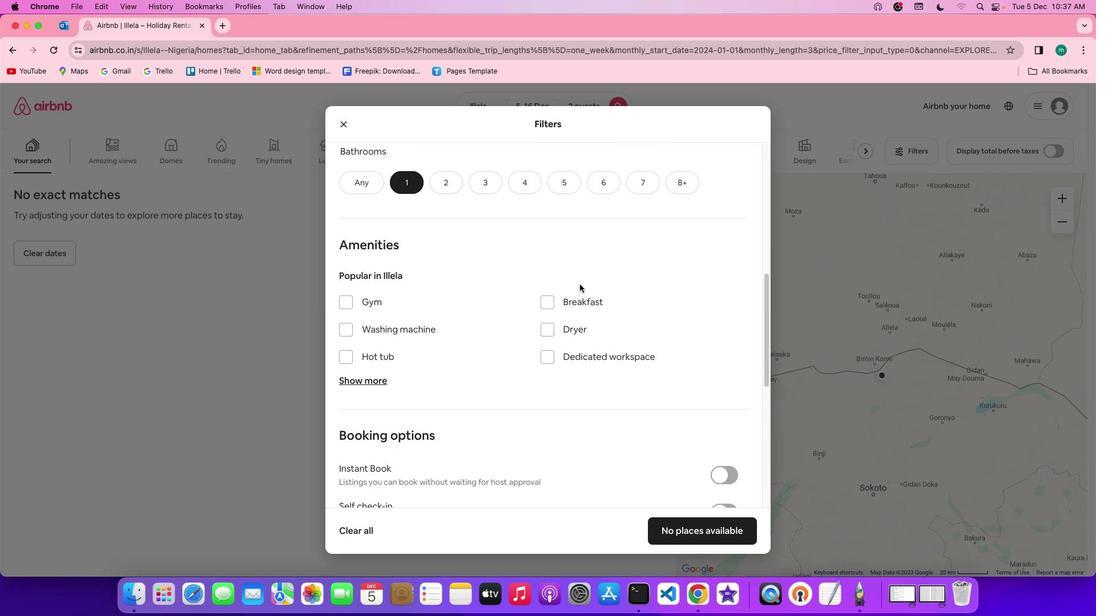 
Action: Mouse scrolled (580, 284) with delta (0, -1)
Screenshot: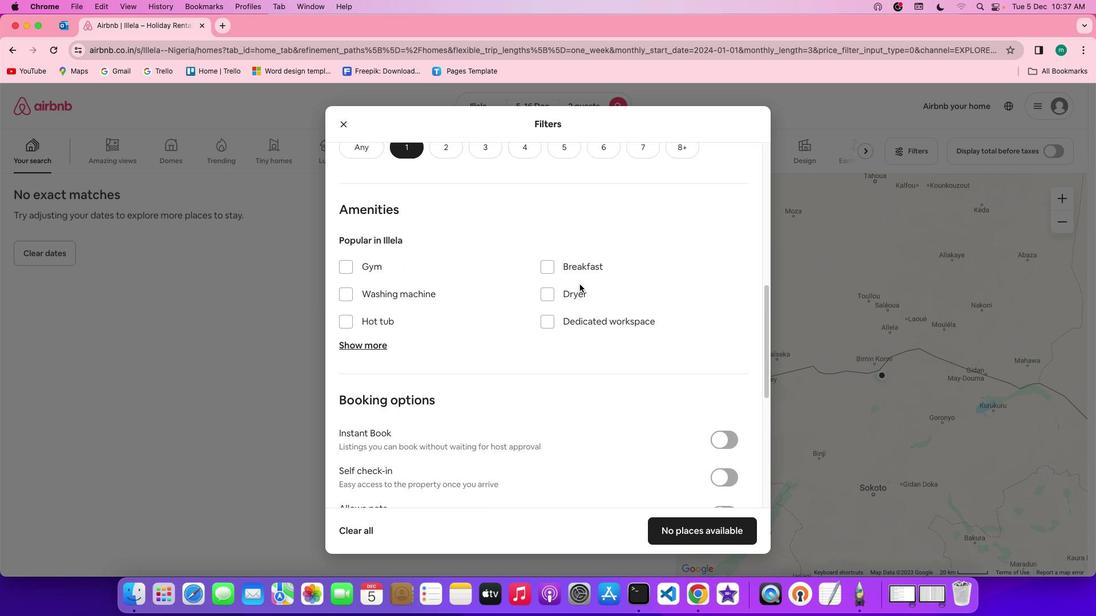 
Action: Mouse scrolled (580, 284) with delta (0, -1)
Screenshot: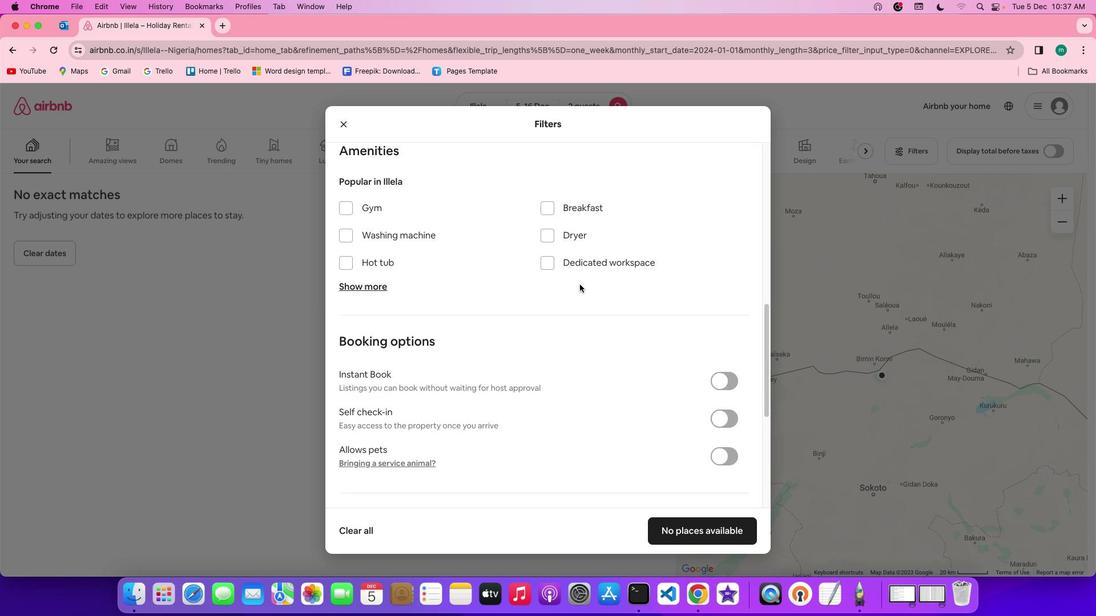 
Action: Mouse scrolled (580, 284) with delta (0, 0)
Screenshot: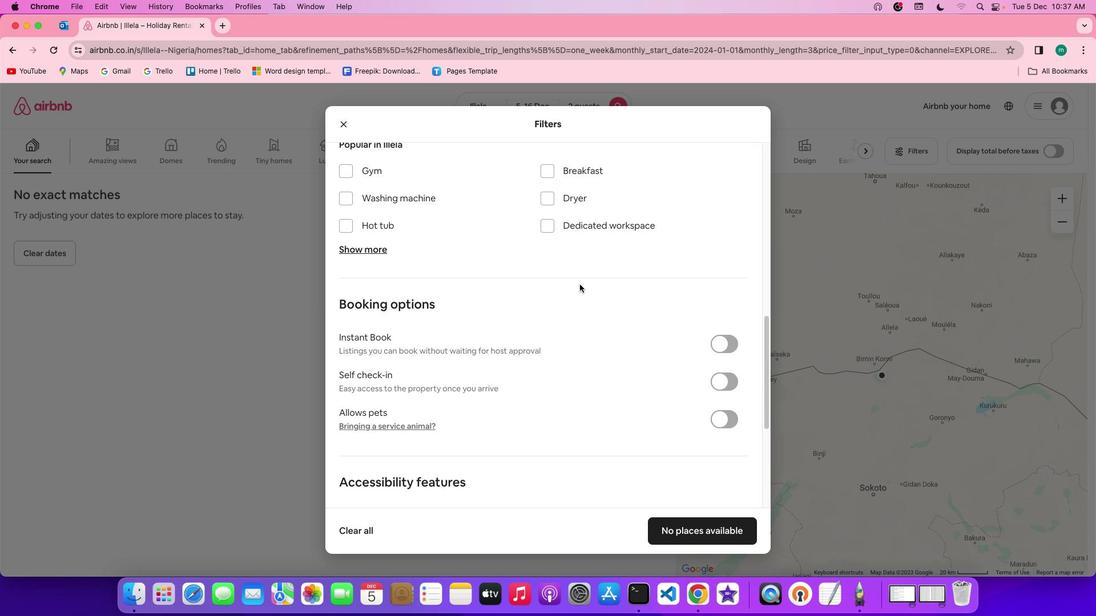 
Action: Mouse scrolled (580, 284) with delta (0, 0)
Screenshot: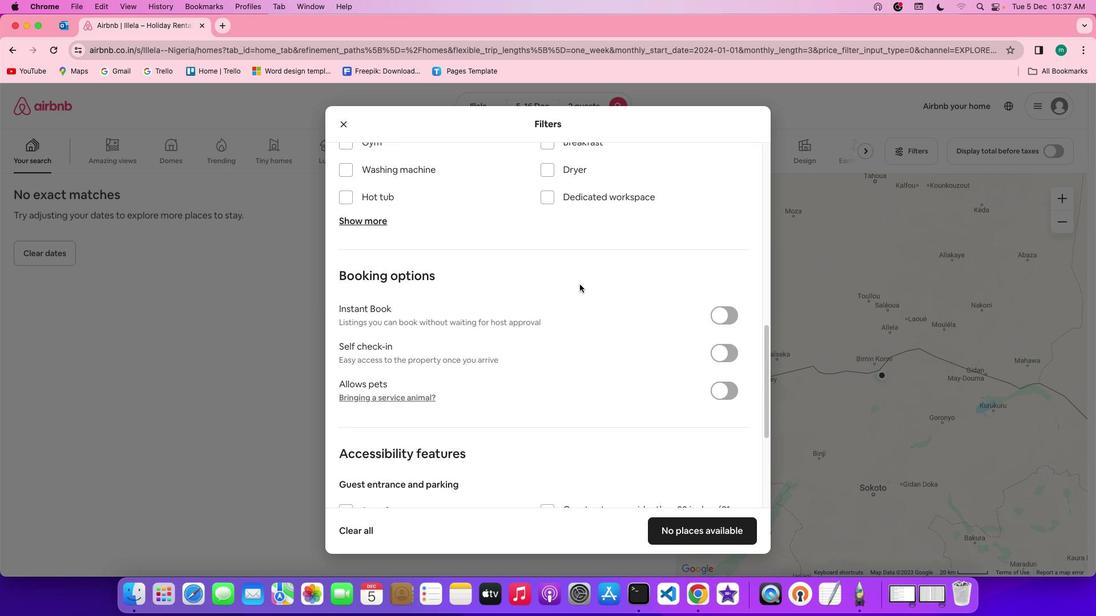 
Action: Mouse scrolled (580, 284) with delta (0, -1)
Screenshot: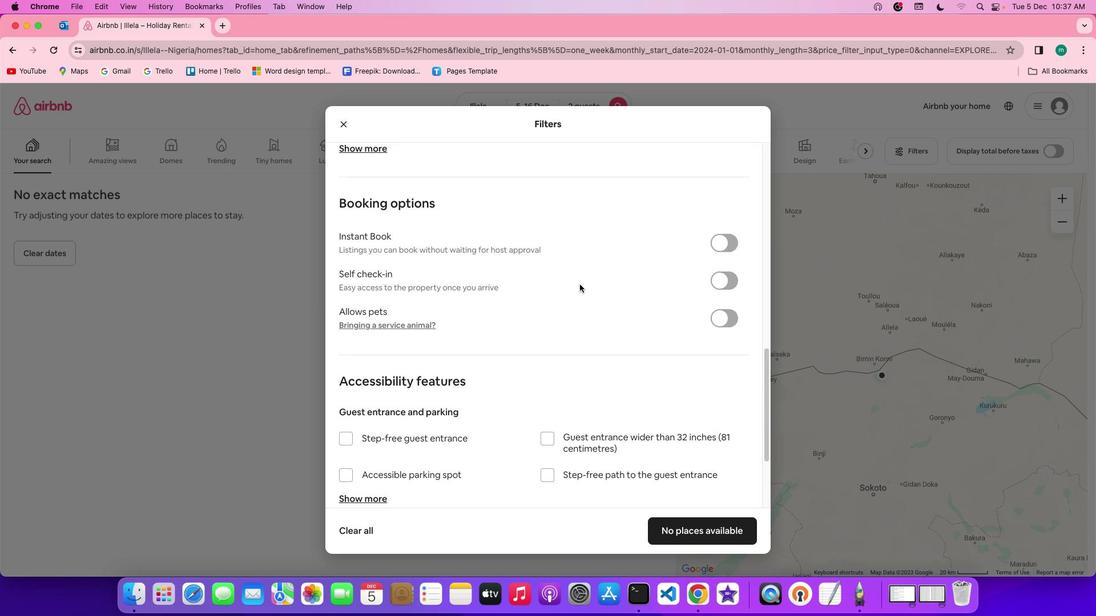 
Action: Mouse scrolled (580, 284) with delta (0, -2)
Screenshot: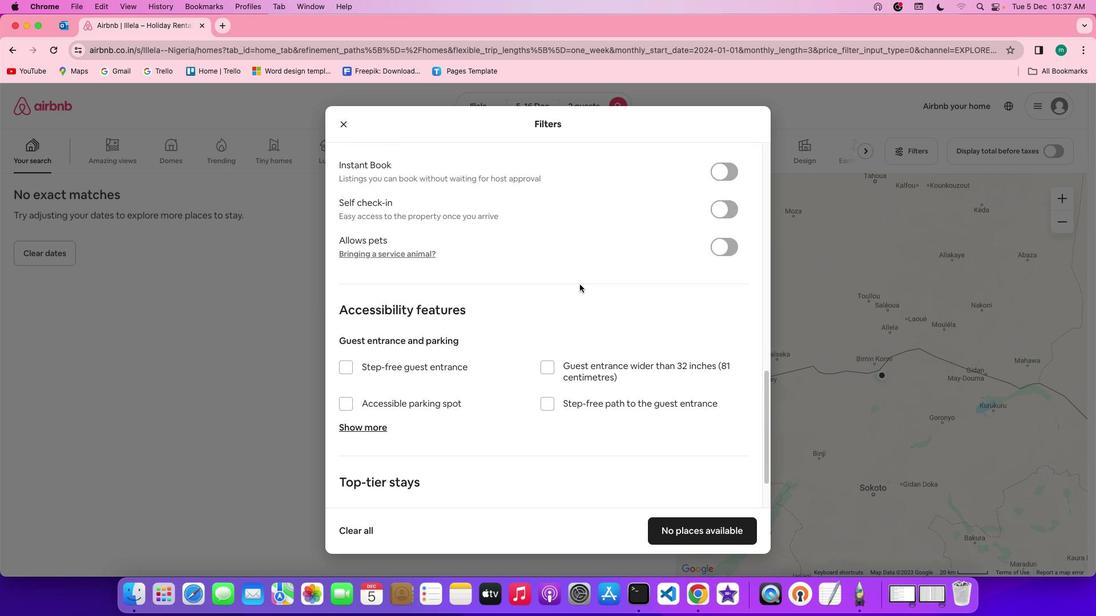 
Action: Mouse scrolled (580, 284) with delta (0, -2)
Screenshot: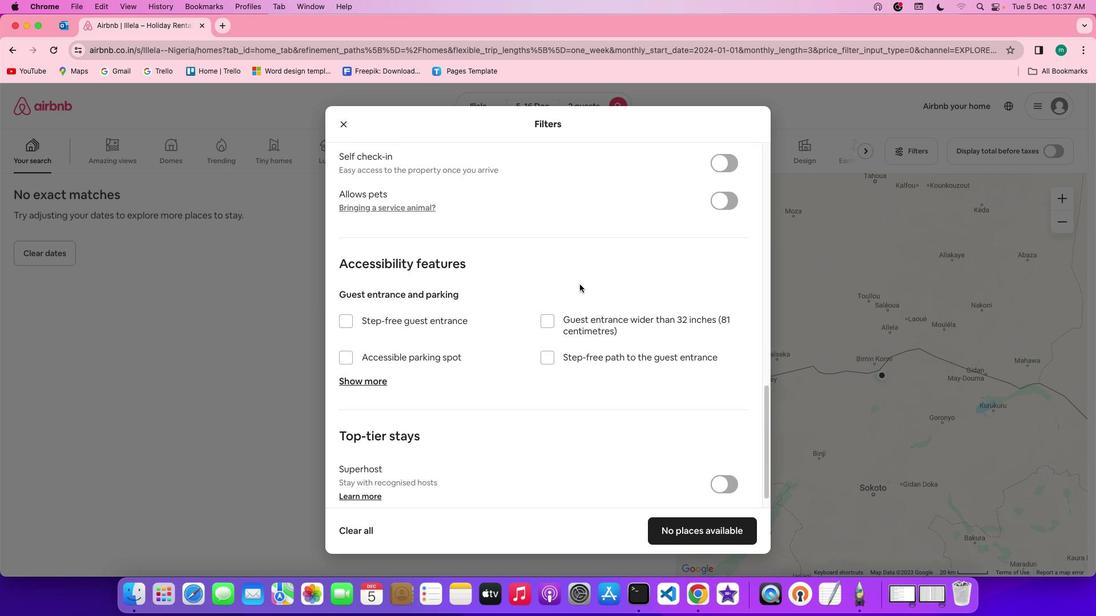 
Action: Mouse scrolled (580, 284) with delta (0, 0)
Screenshot: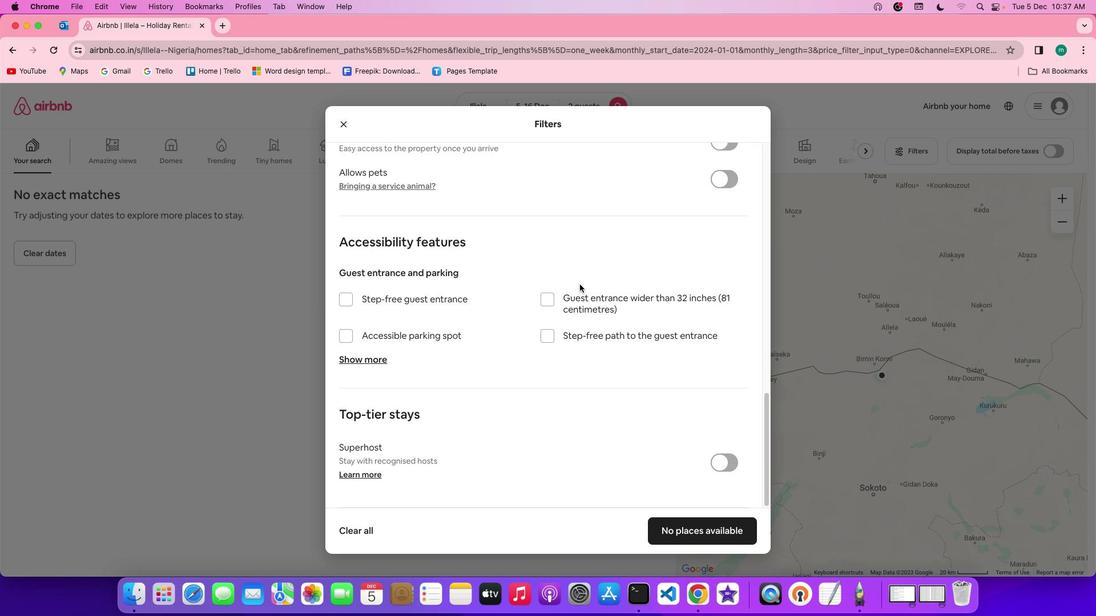 
Action: Mouse scrolled (580, 284) with delta (0, 0)
Screenshot: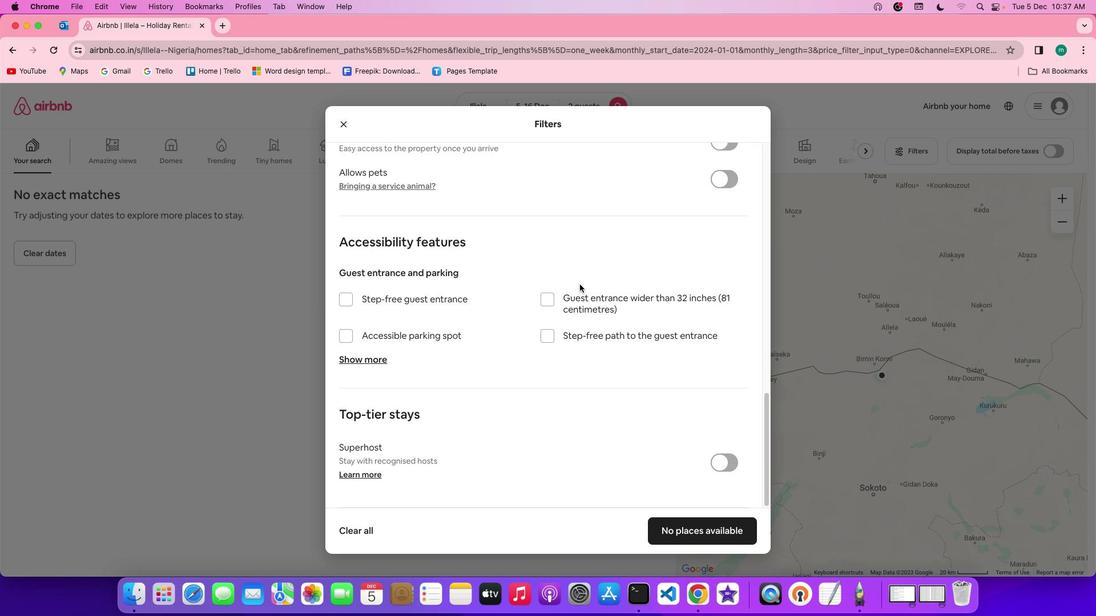 
Action: Mouse scrolled (580, 284) with delta (0, -2)
Screenshot: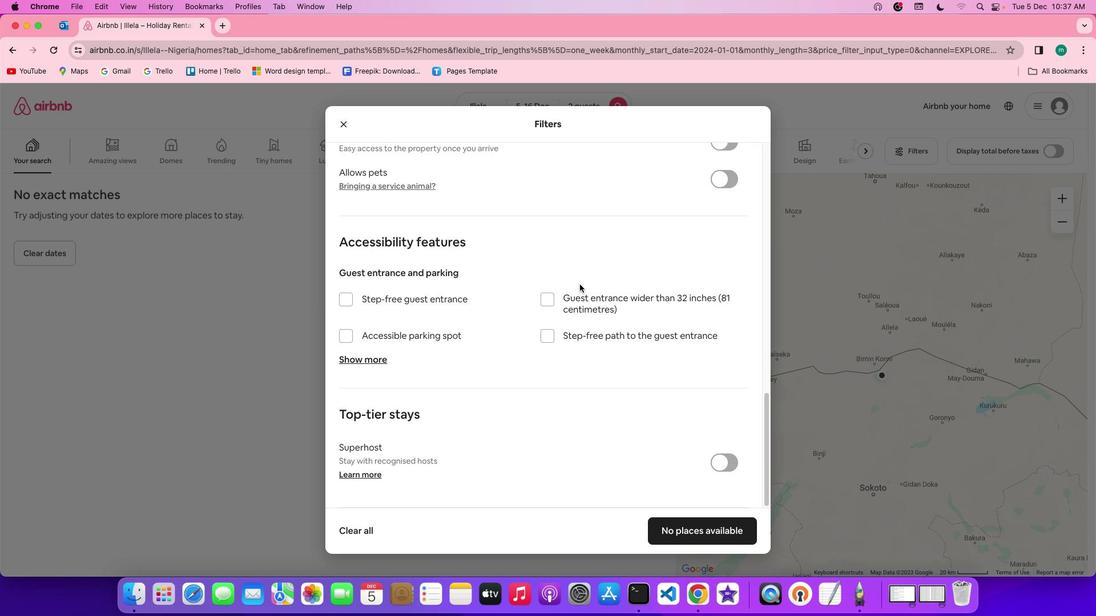 
Action: Mouse scrolled (580, 284) with delta (0, -2)
Screenshot: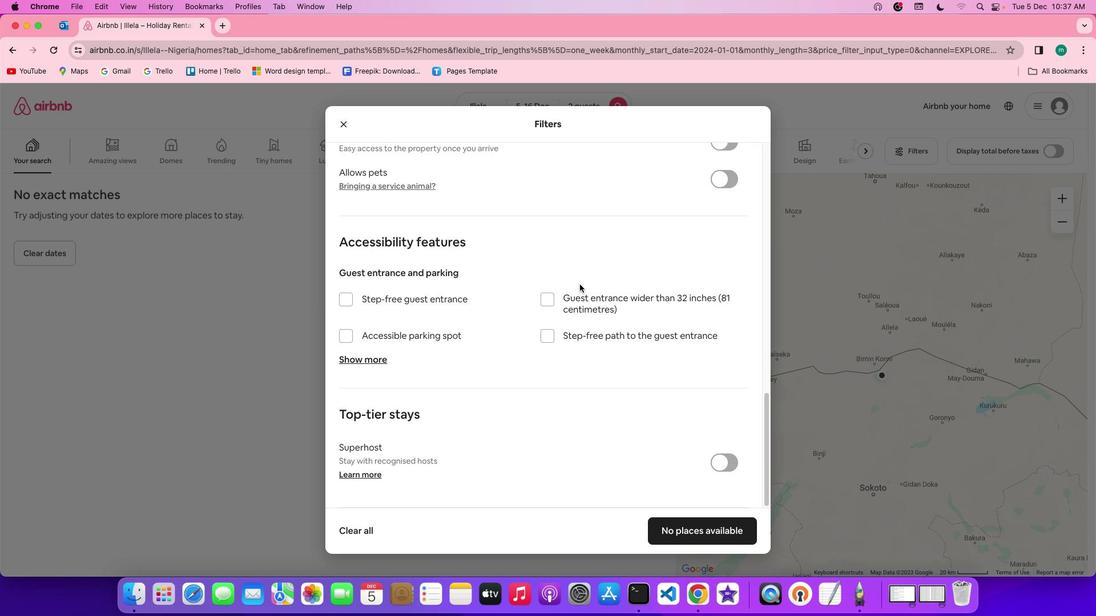 
Action: Mouse scrolled (580, 284) with delta (0, -3)
Screenshot: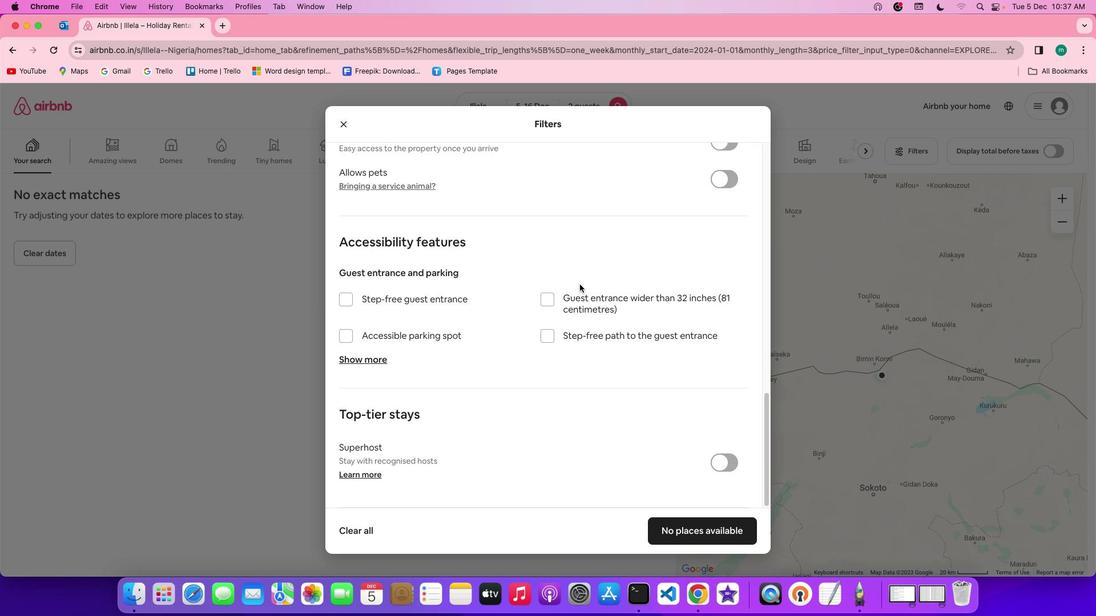 
Action: Mouse scrolled (580, 284) with delta (0, -3)
Screenshot: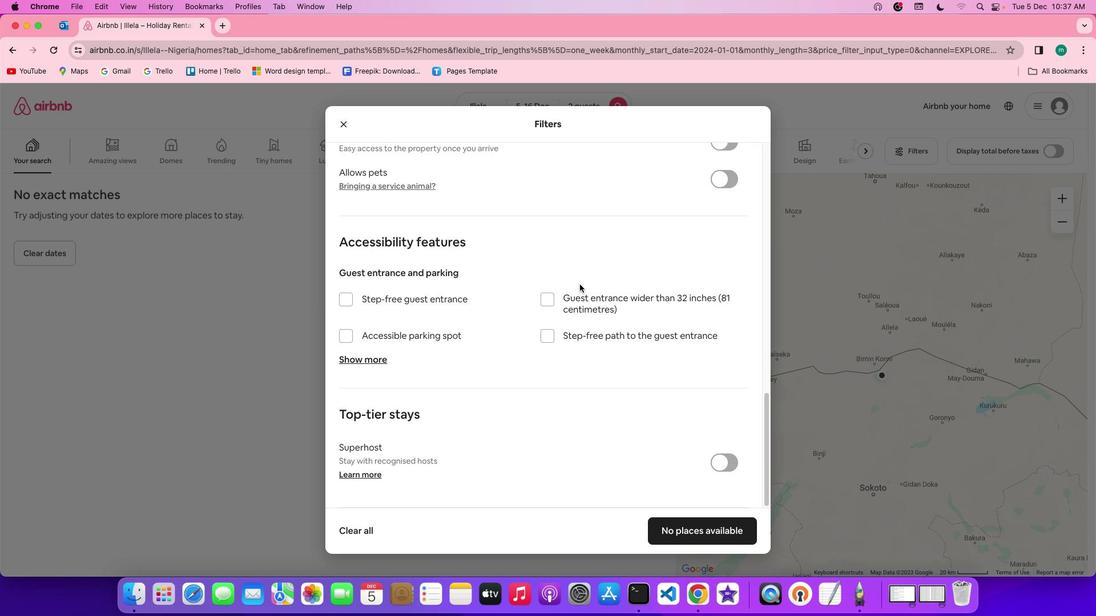 
Action: Mouse scrolled (580, 284) with delta (0, 0)
Screenshot: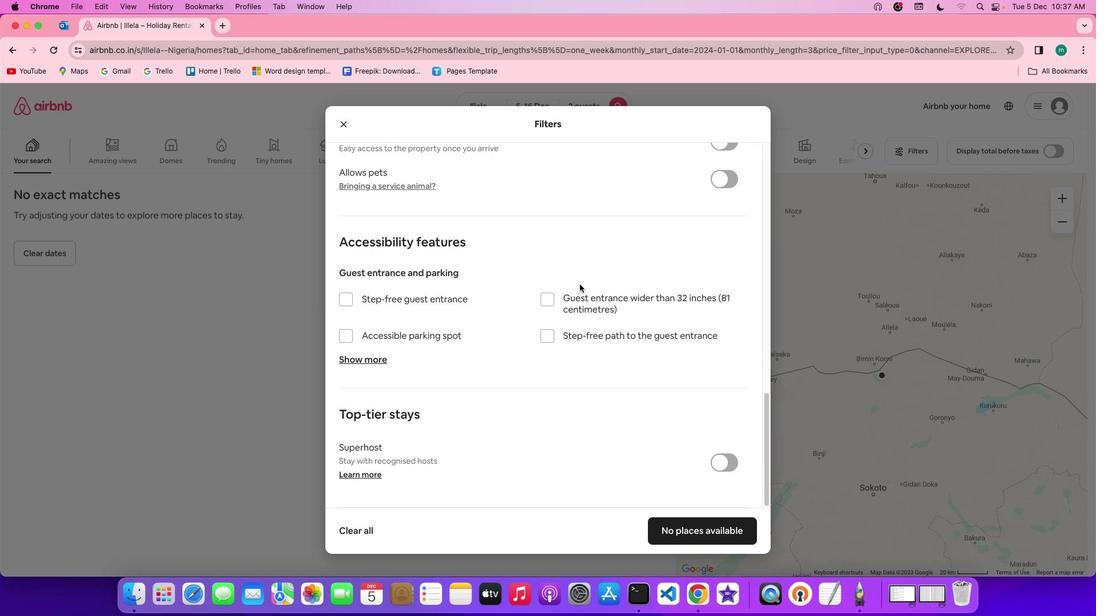 
Action: Mouse scrolled (580, 284) with delta (0, 0)
Screenshot: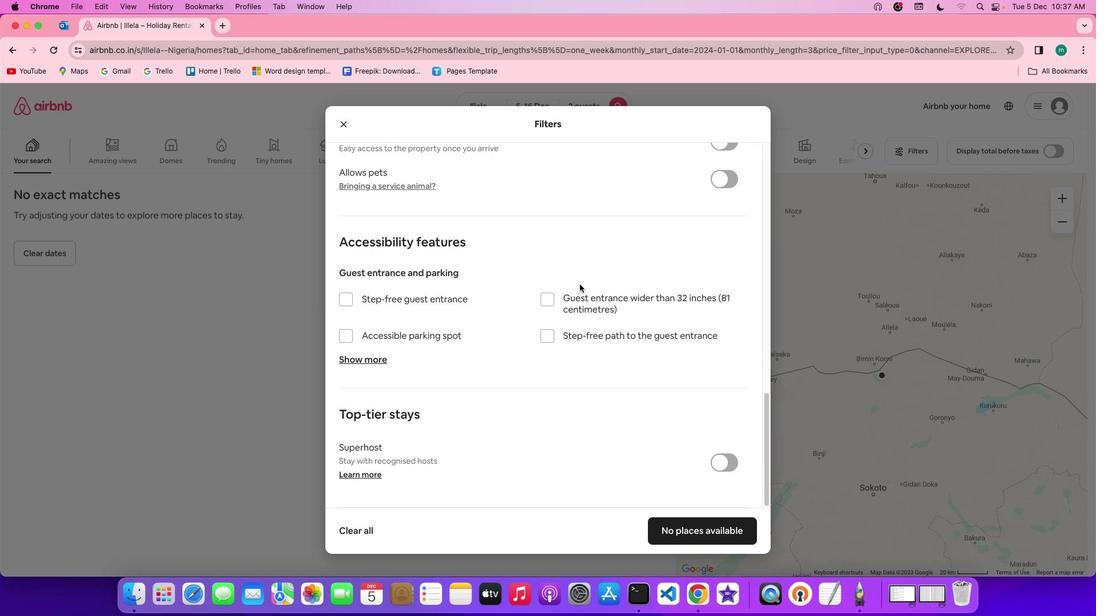 
Action: Mouse scrolled (580, 284) with delta (0, -2)
Screenshot: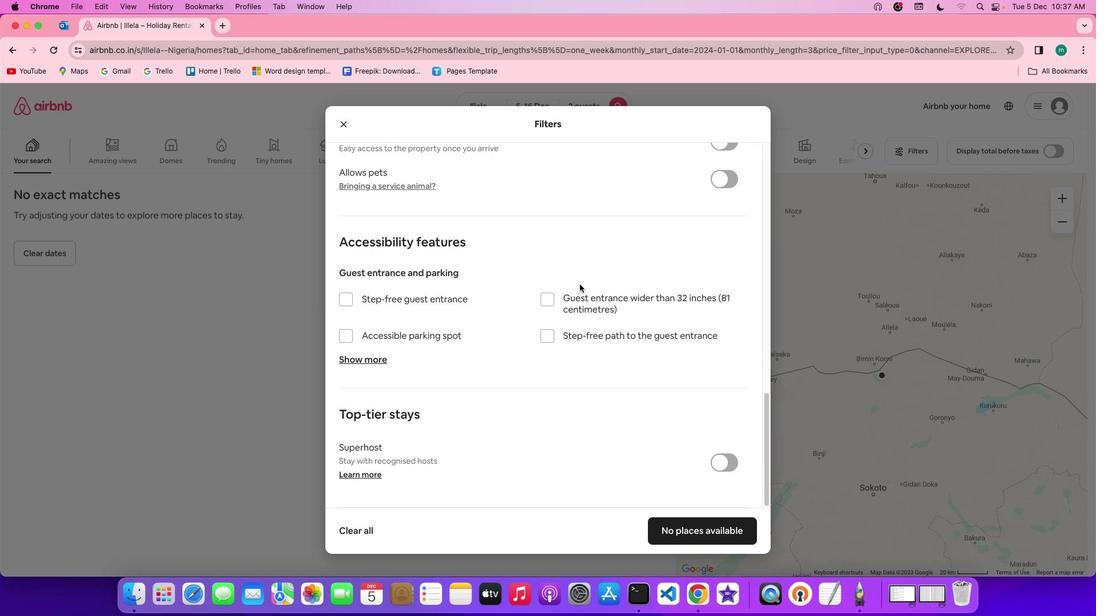 
Action: Mouse scrolled (580, 284) with delta (0, -2)
Screenshot: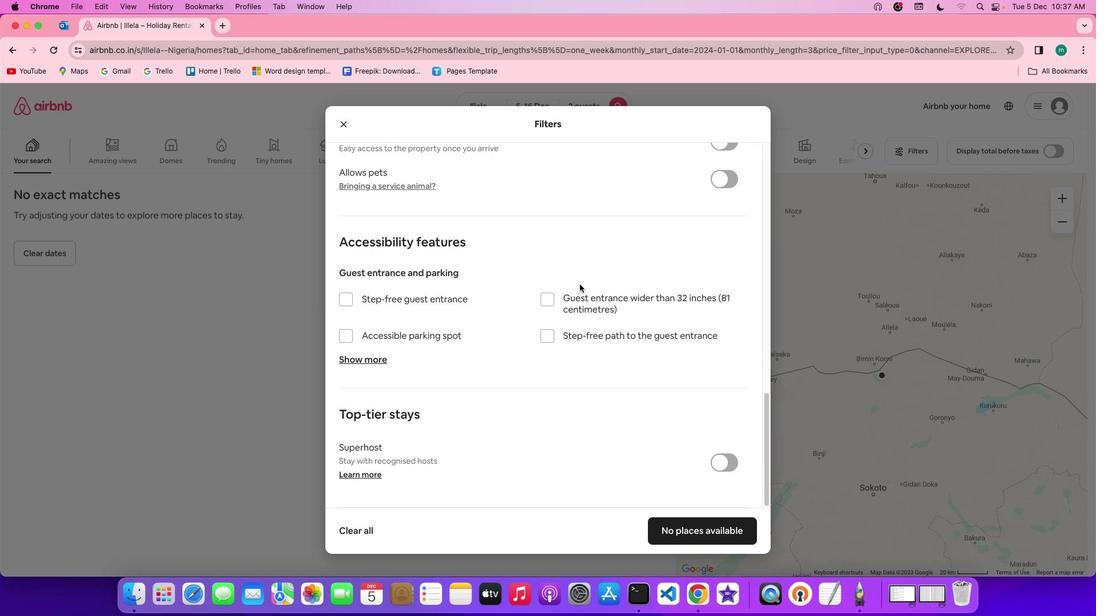 
Action: Mouse scrolled (580, 284) with delta (0, -3)
Screenshot: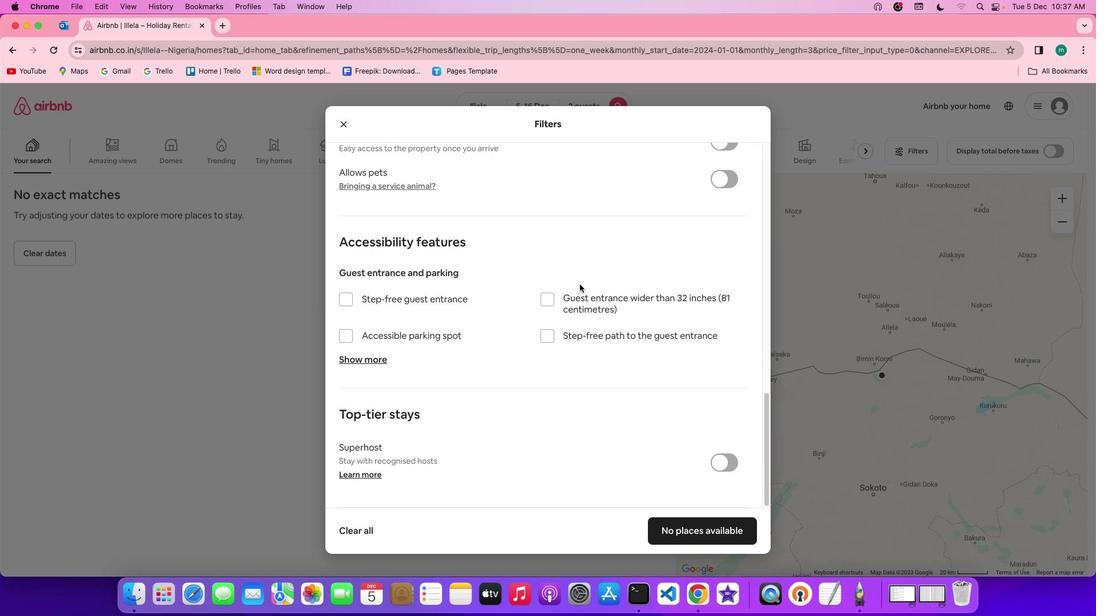 
Action: Mouse moved to (708, 523)
Screenshot: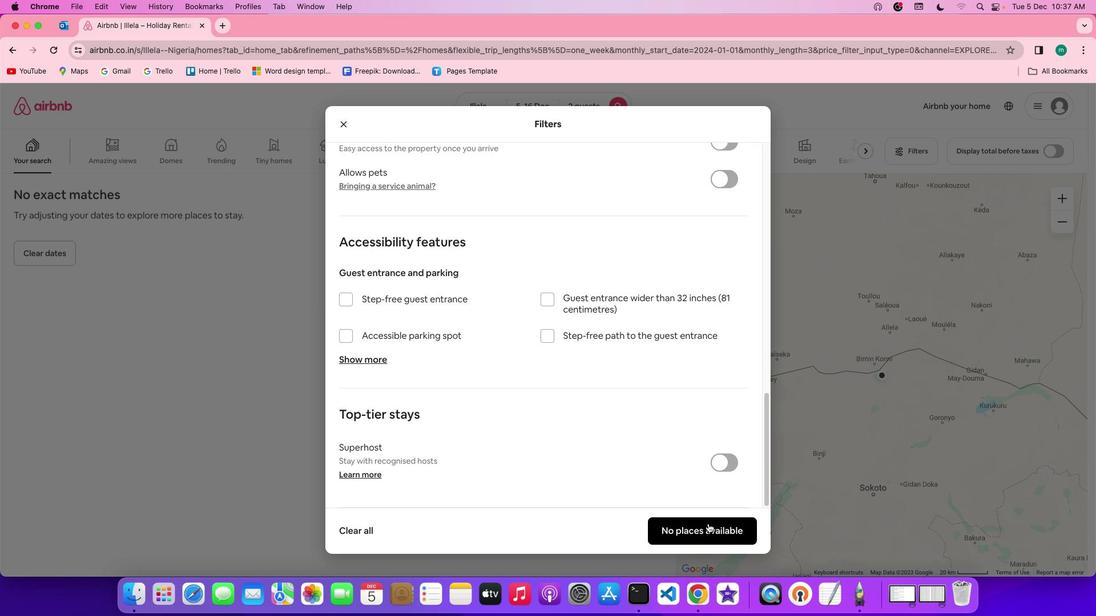 
Action: Mouse pressed left at (708, 523)
Screenshot: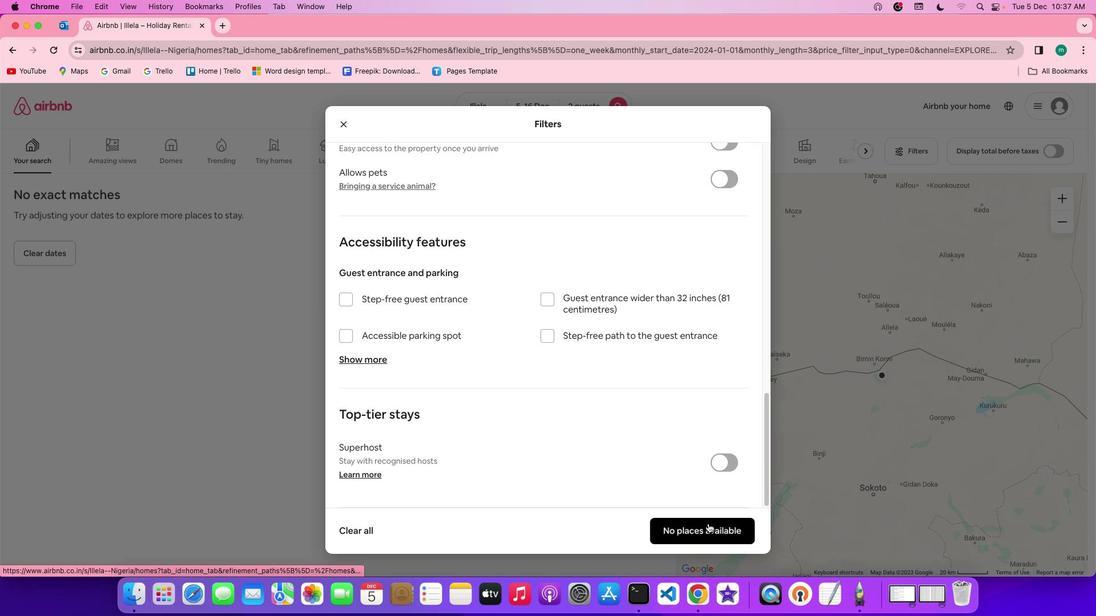 
Action: Mouse moved to (226, 189)
Screenshot: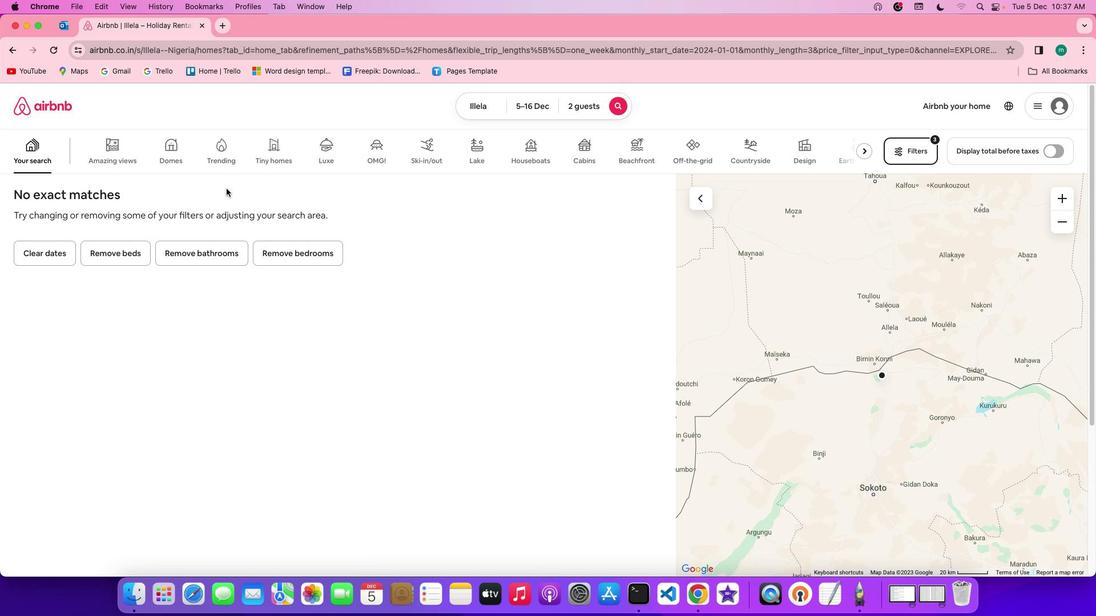 
